 Task: Create a due date automation trigger when advanced on, on the wednesday before a card is due add content with a description starting with resumeat 11:00 AM.
Action: Mouse moved to (1078, 332)
Screenshot: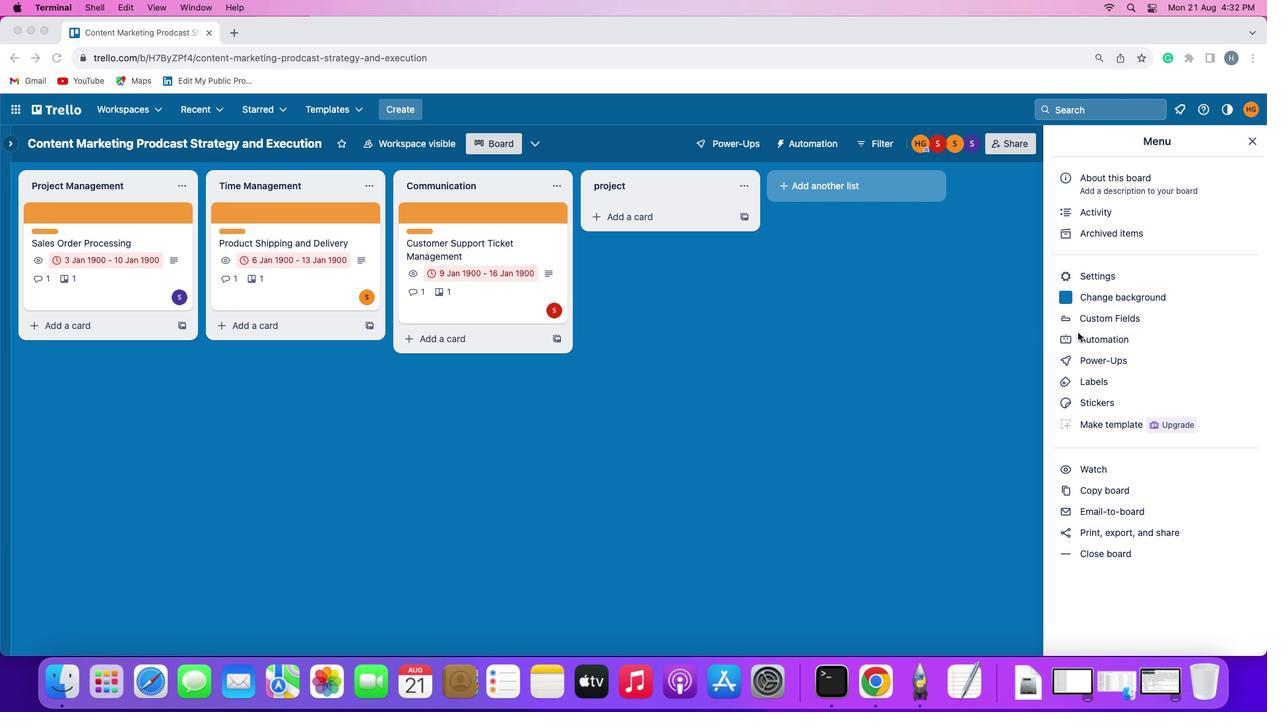 
Action: Mouse pressed left at (1078, 332)
Screenshot: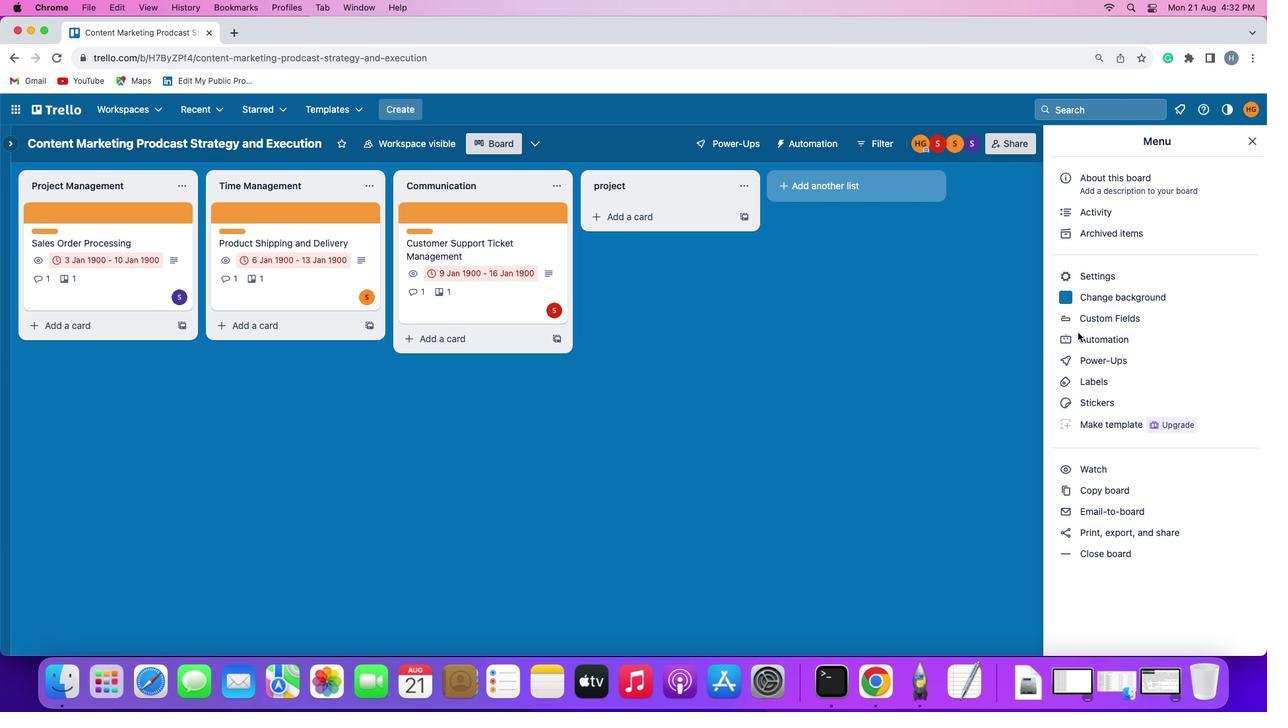 
Action: Mouse pressed left at (1078, 332)
Screenshot: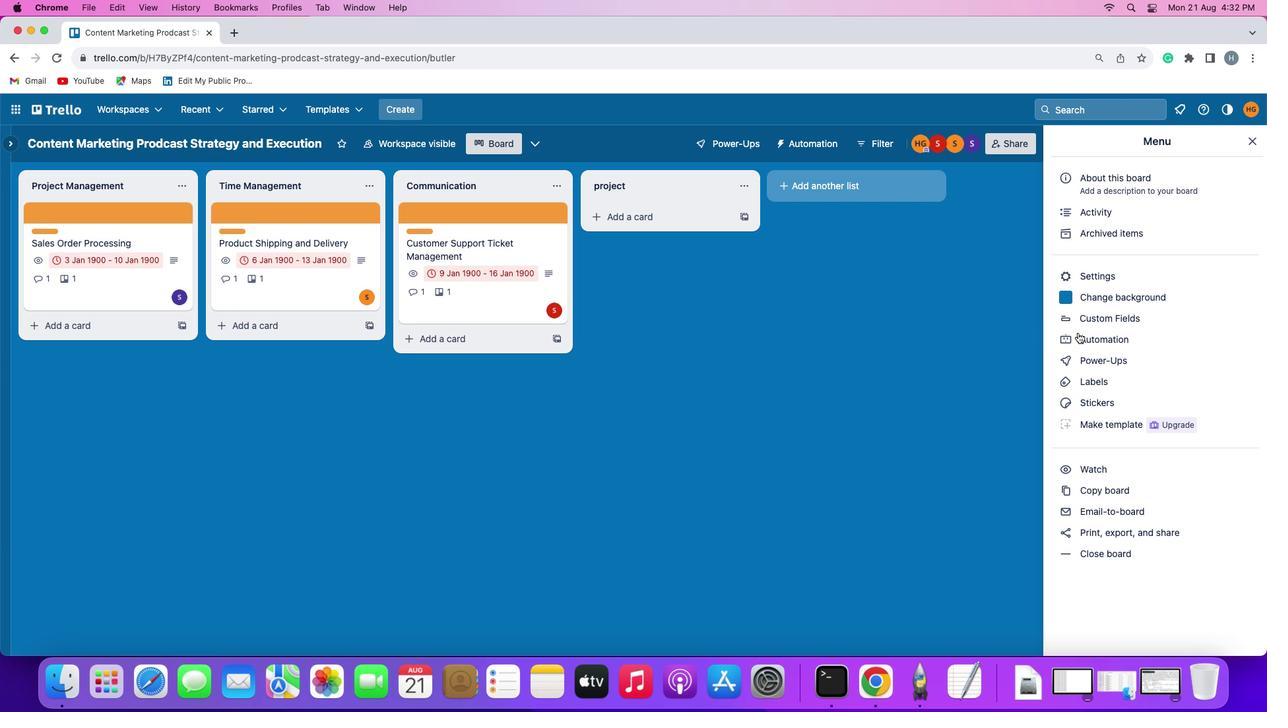 
Action: Mouse moved to (85, 306)
Screenshot: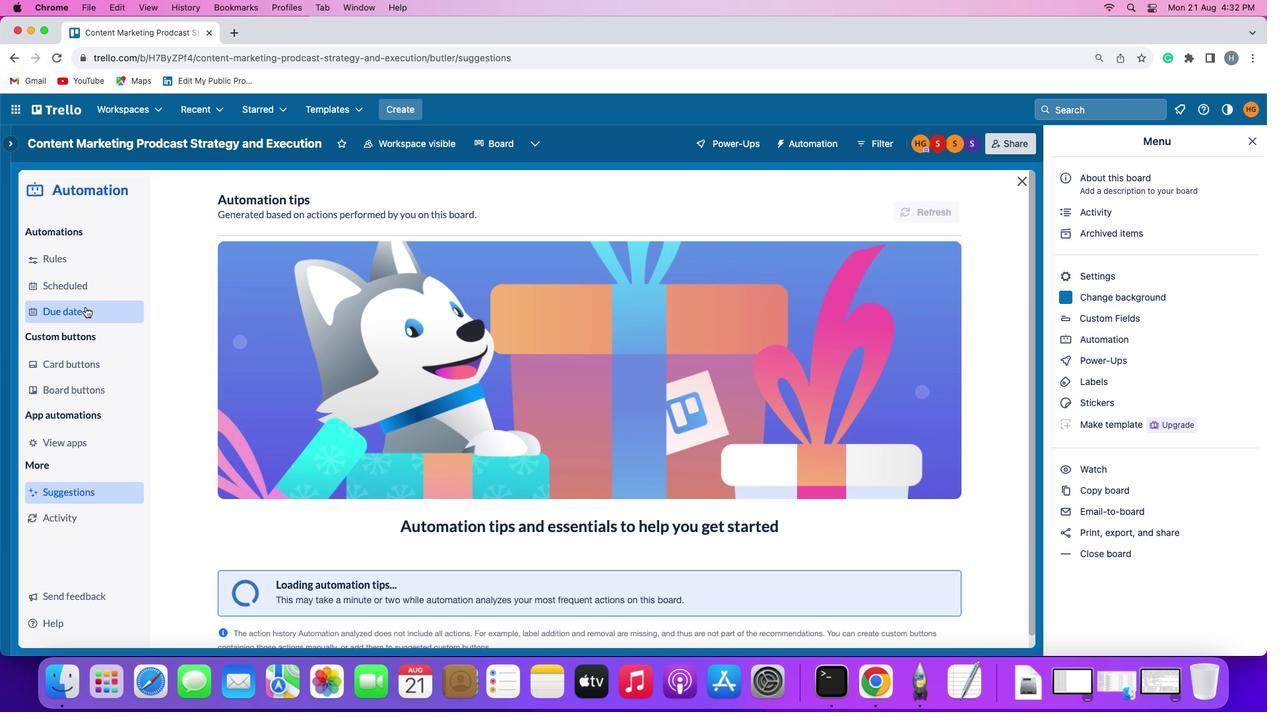
Action: Mouse pressed left at (85, 306)
Screenshot: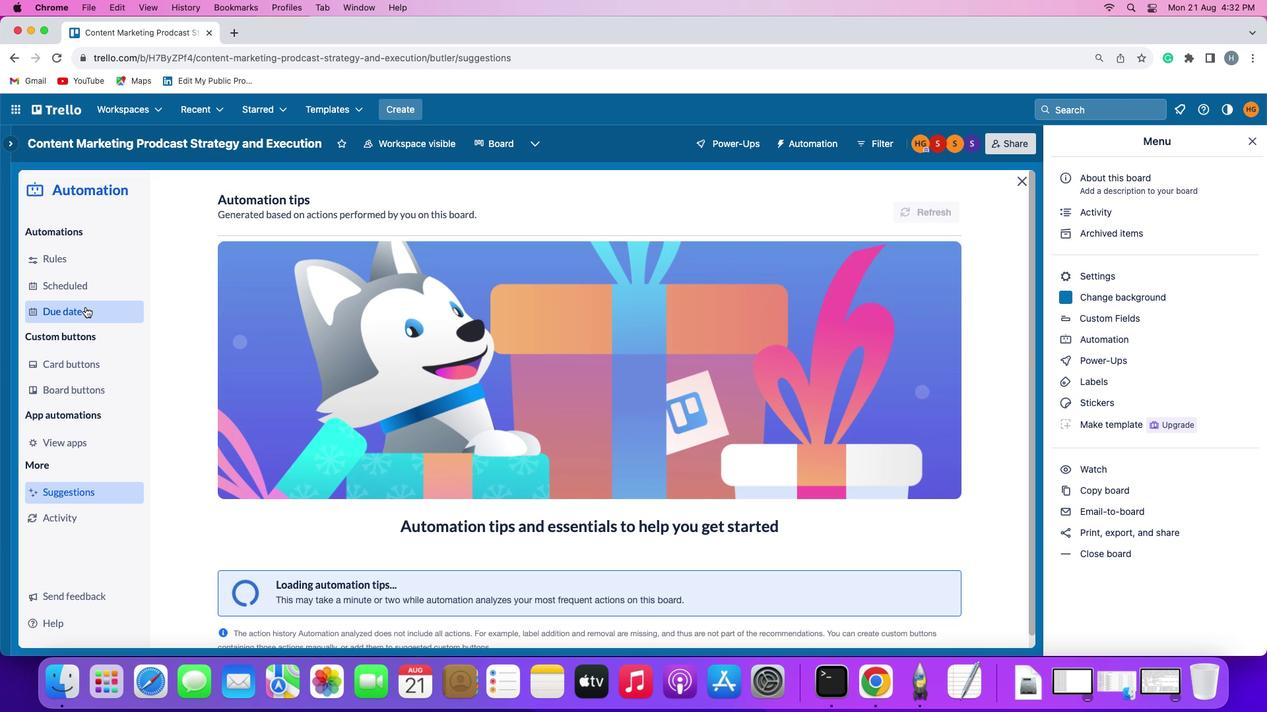 
Action: Mouse moved to (893, 199)
Screenshot: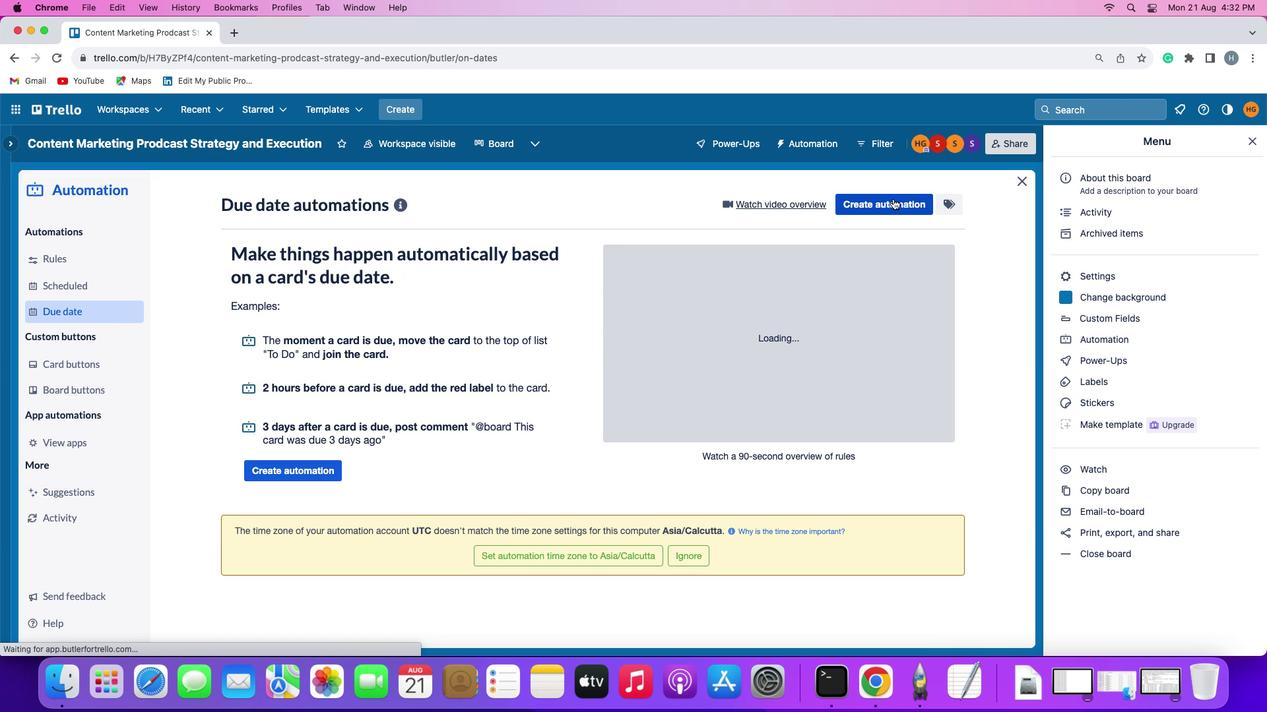 
Action: Mouse pressed left at (893, 199)
Screenshot: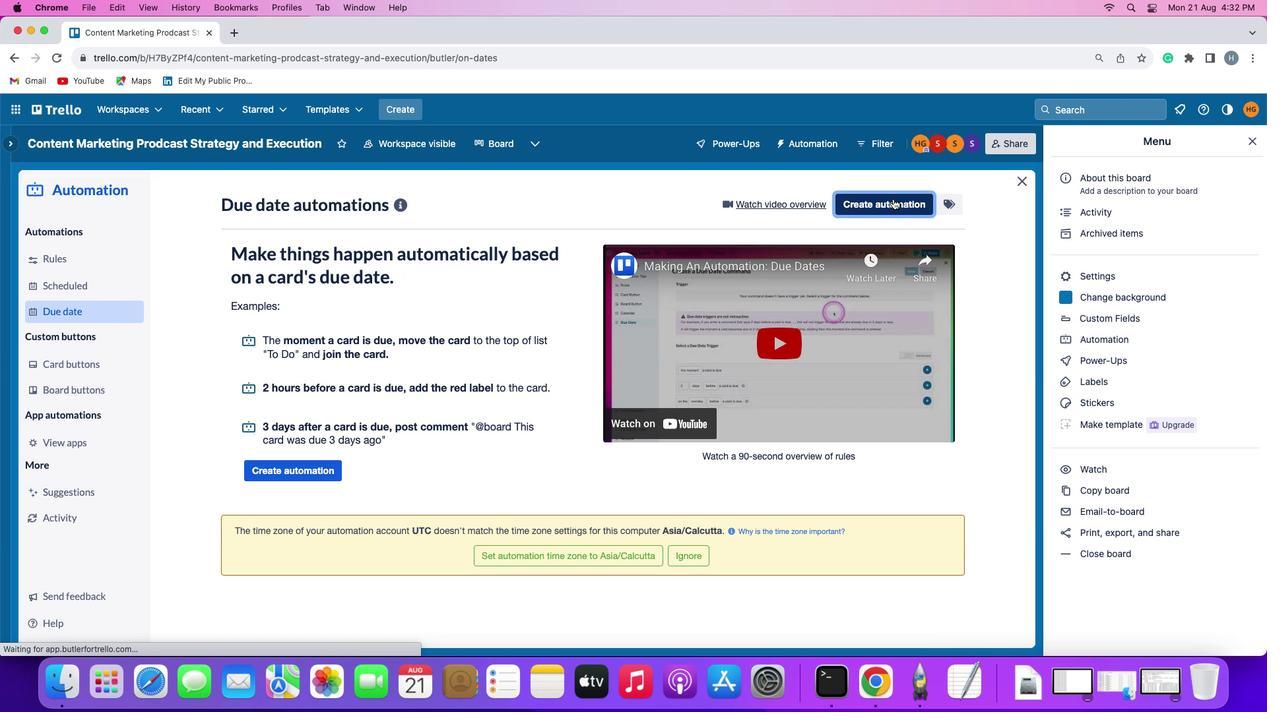 
Action: Mouse moved to (258, 336)
Screenshot: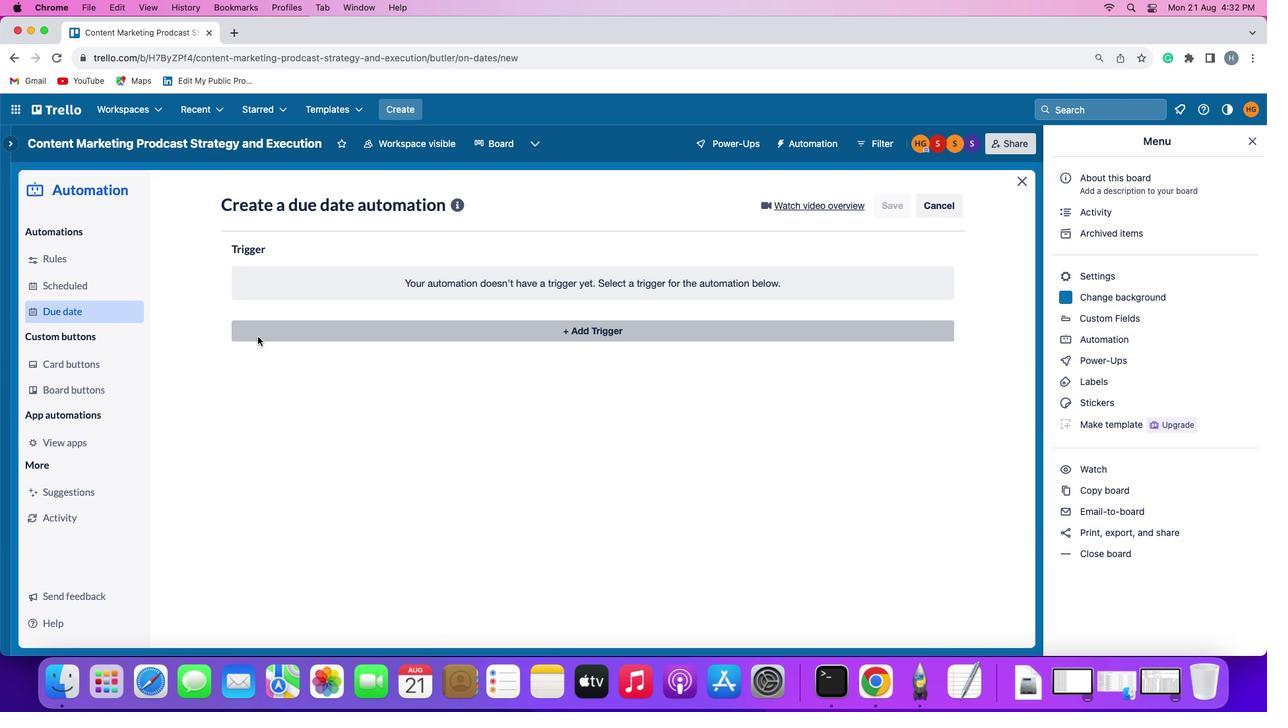 
Action: Mouse pressed left at (258, 336)
Screenshot: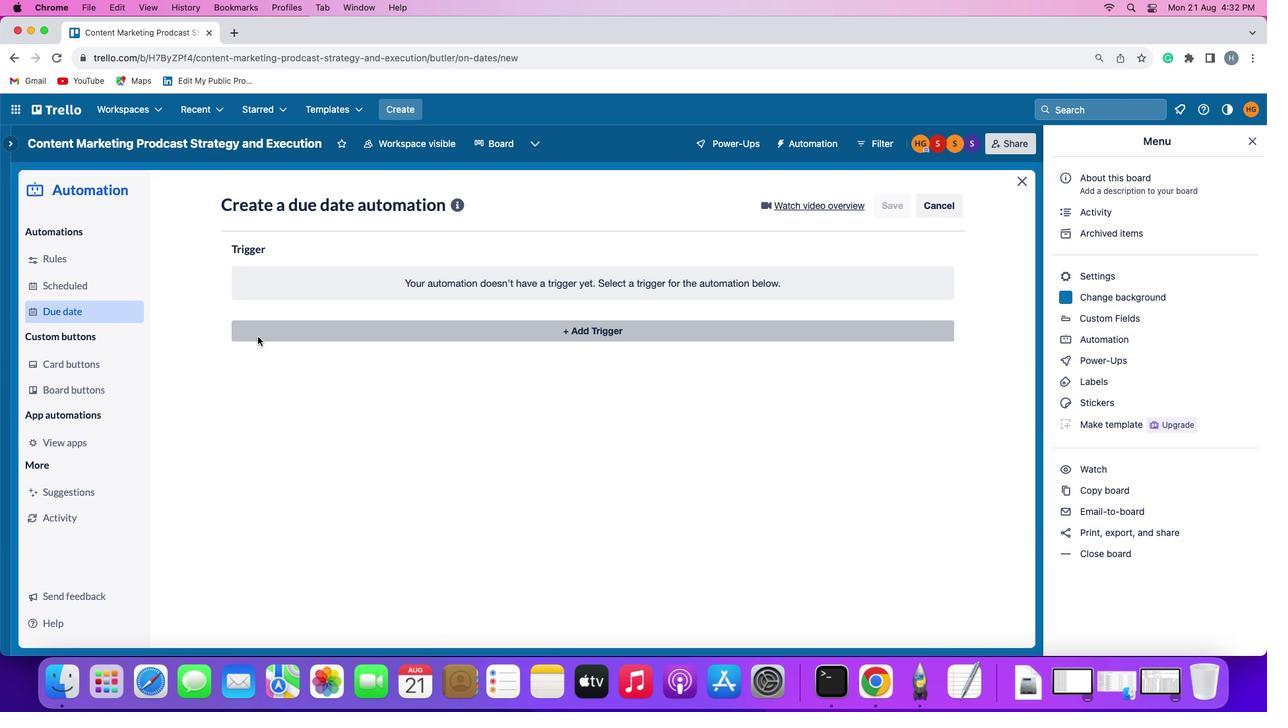 
Action: Mouse moved to (299, 569)
Screenshot: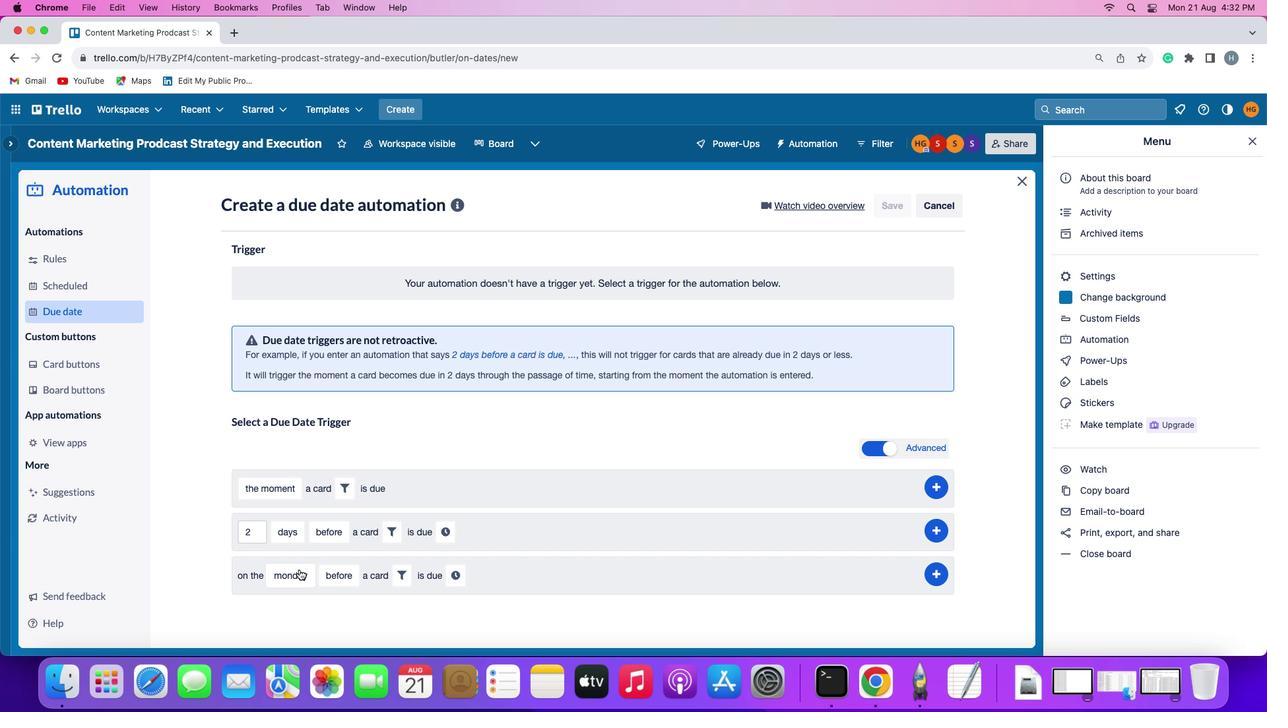 
Action: Mouse pressed left at (299, 569)
Screenshot: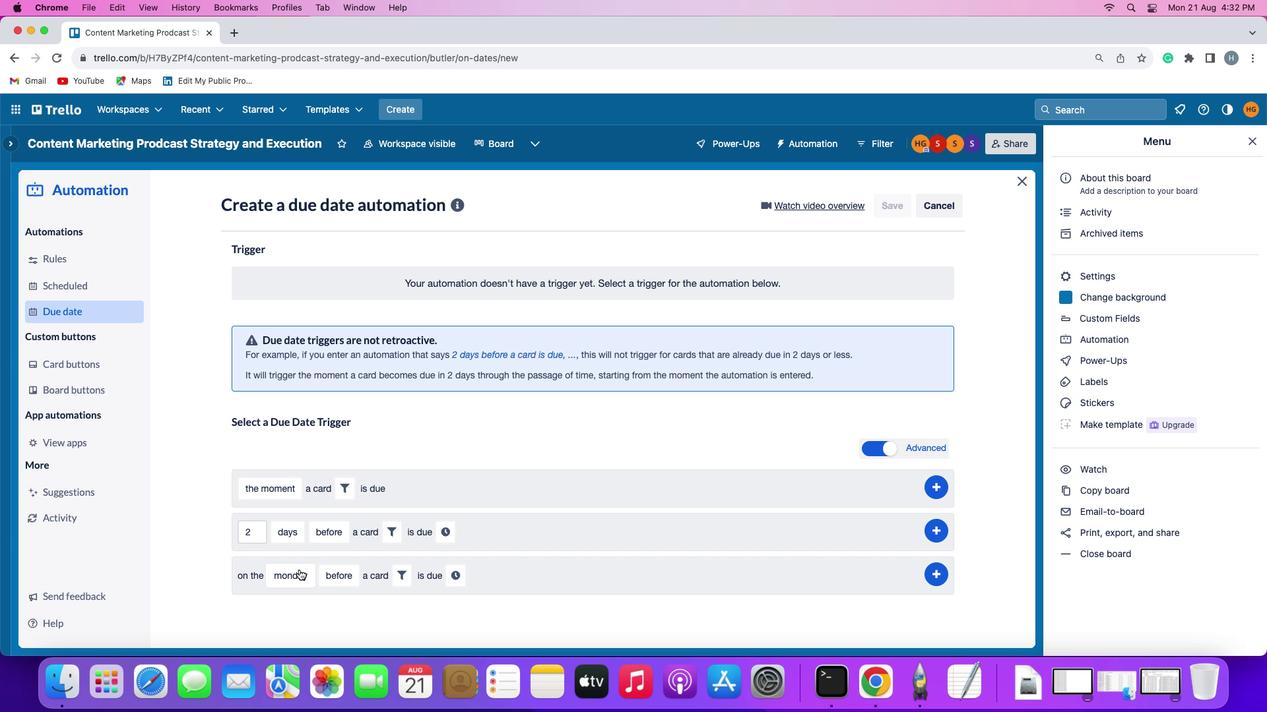 
Action: Mouse moved to (316, 449)
Screenshot: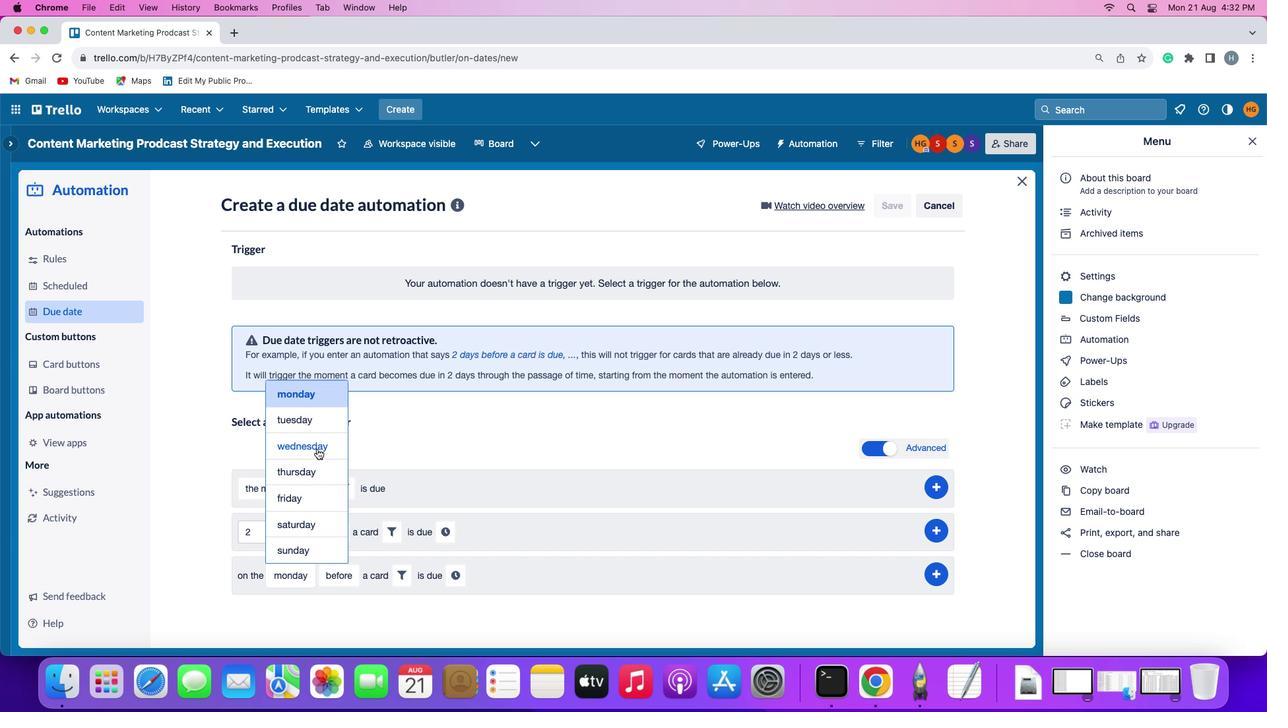 
Action: Mouse pressed left at (316, 449)
Screenshot: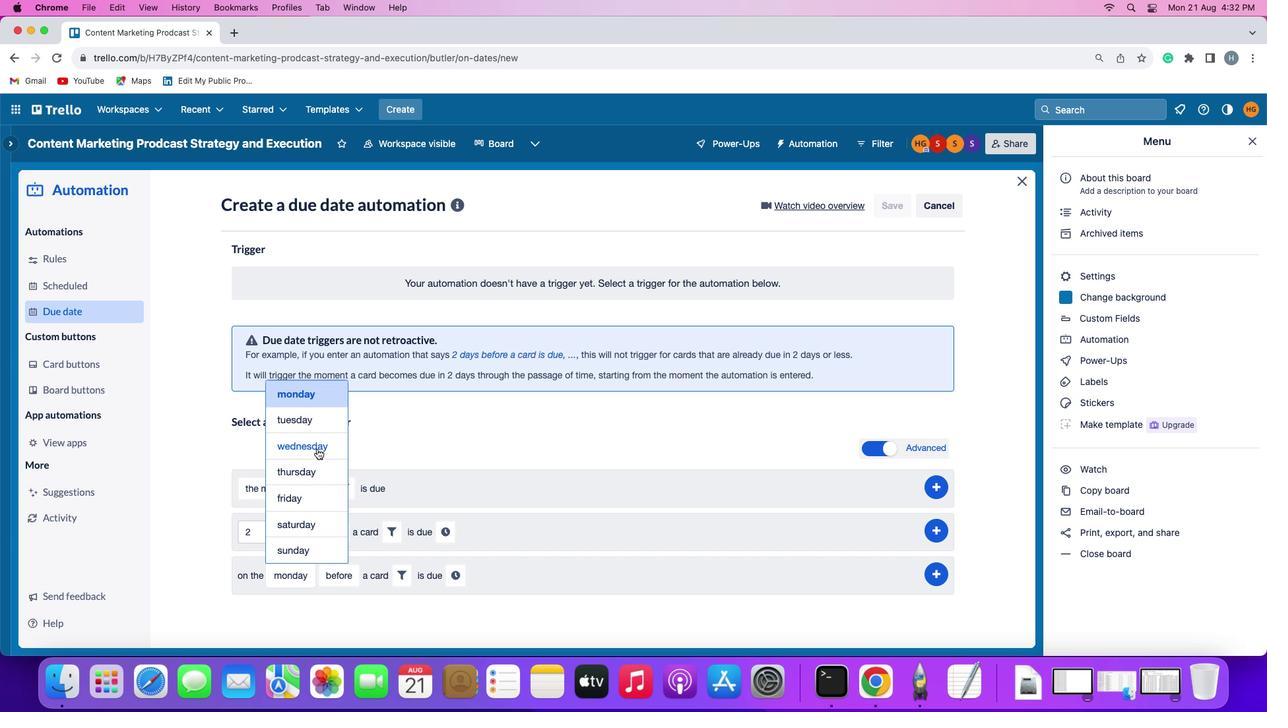 
Action: Mouse moved to (403, 573)
Screenshot: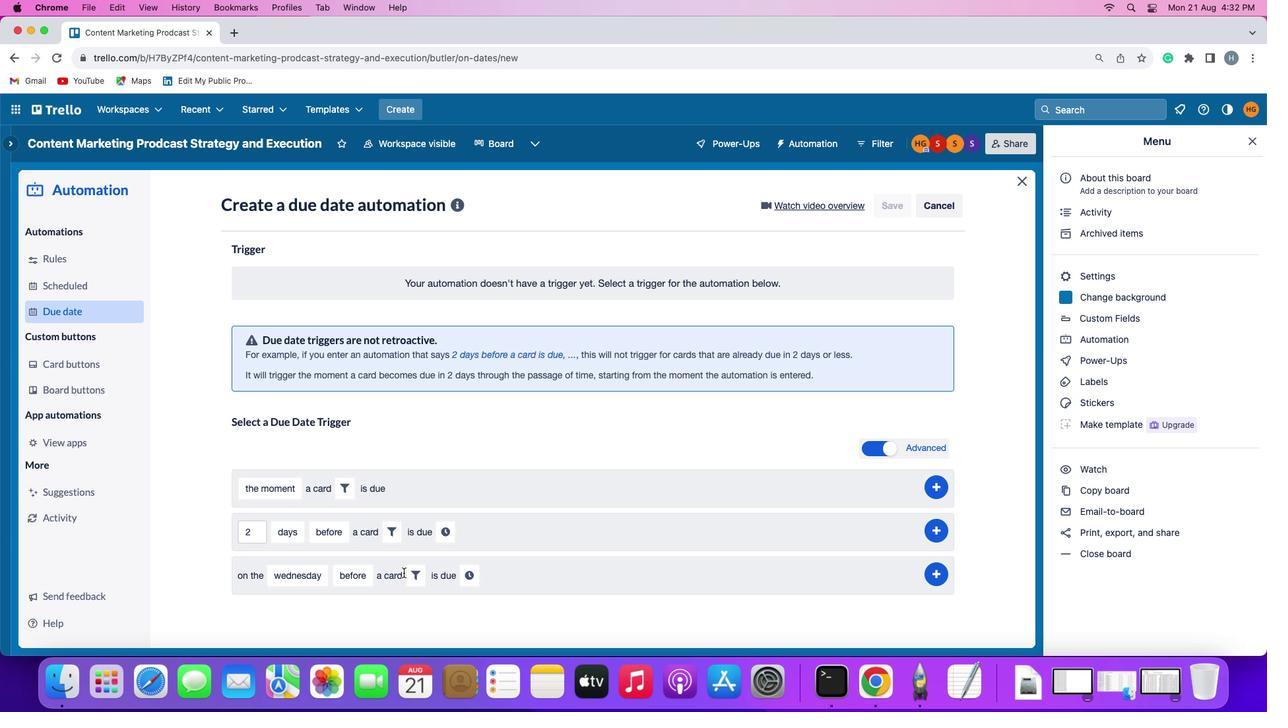 
Action: Mouse pressed left at (403, 573)
Screenshot: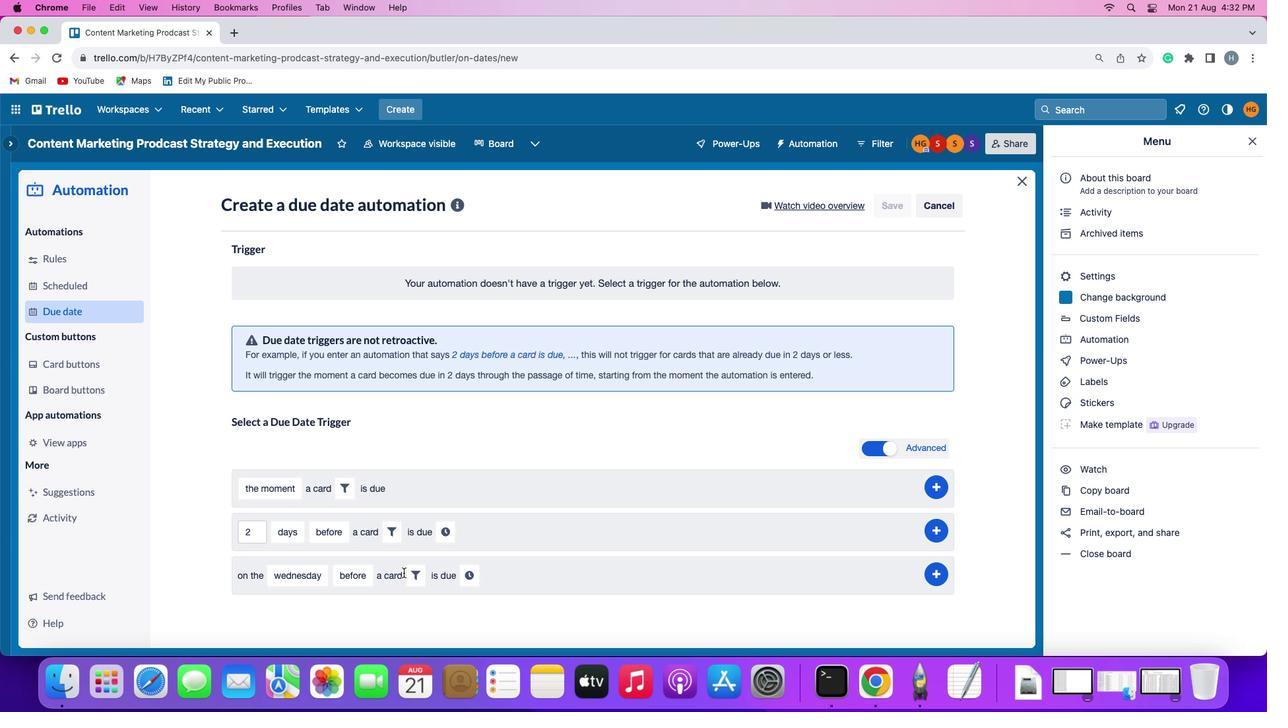 
Action: Mouse moved to (417, 576)
Screenshot: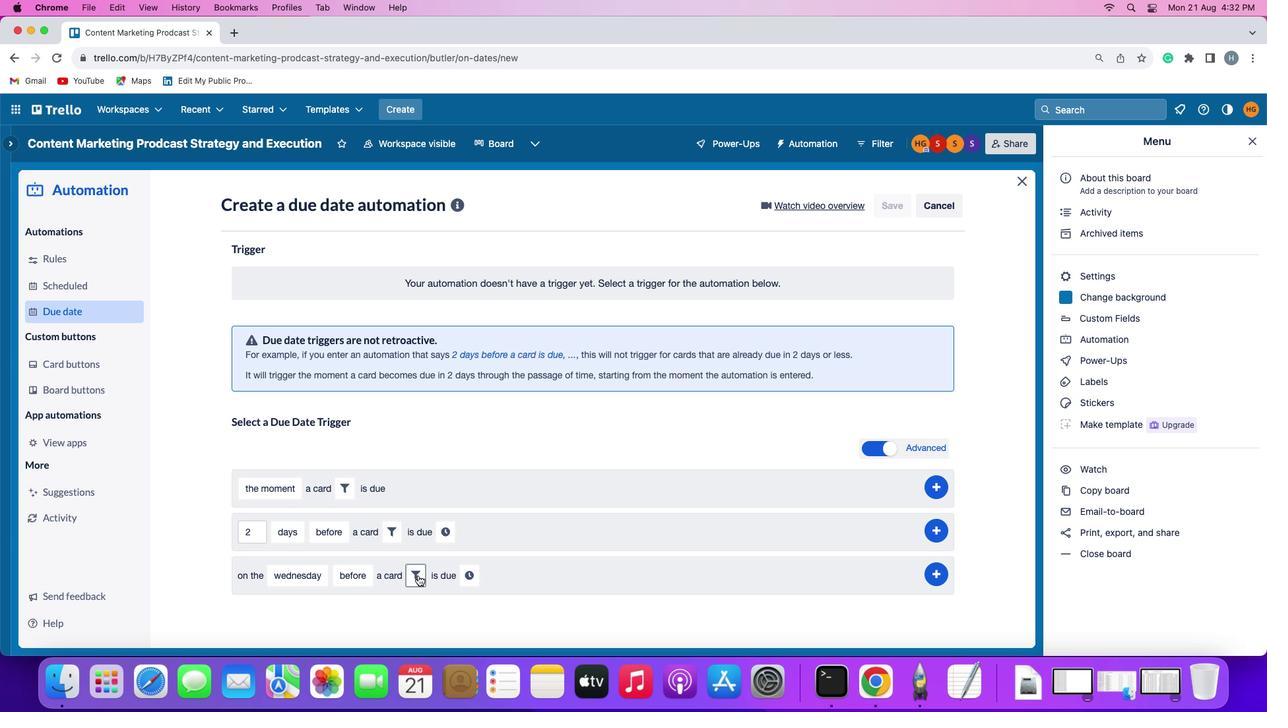 
Action: Mouse pressed left at (417, 576)
Screenshot: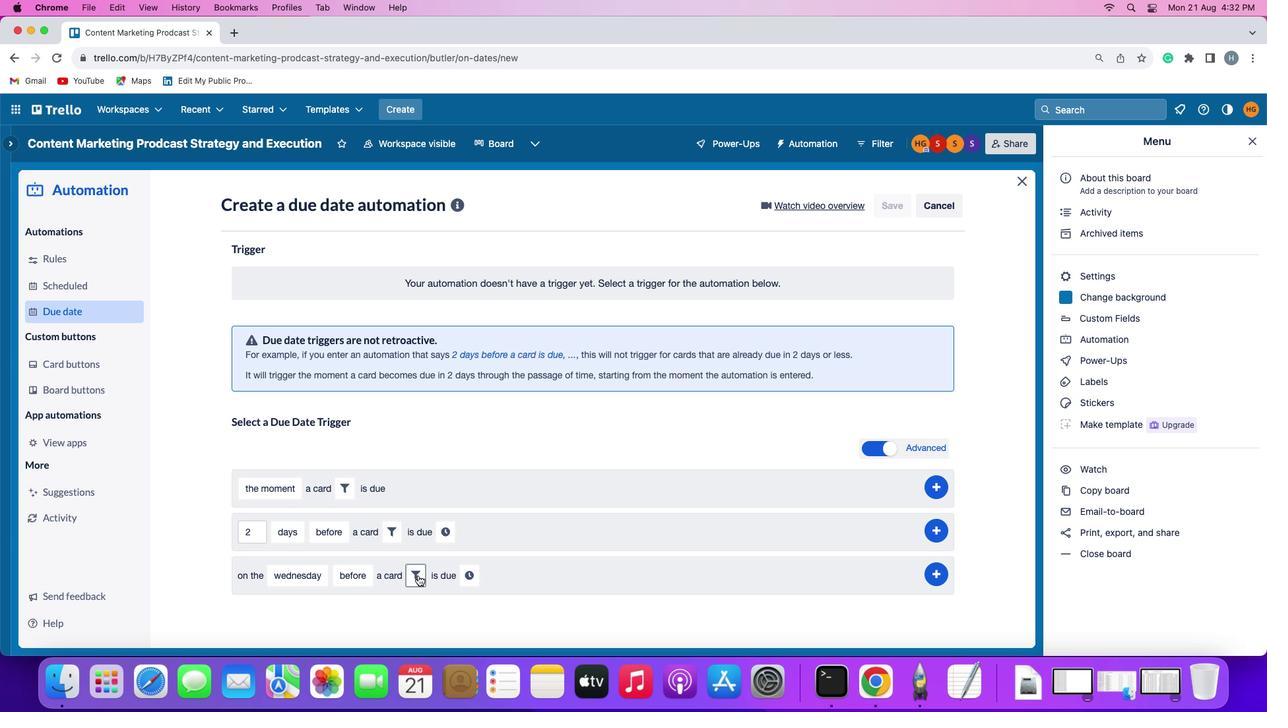
Action: Mouse moved to (584, 613)
Screenshot: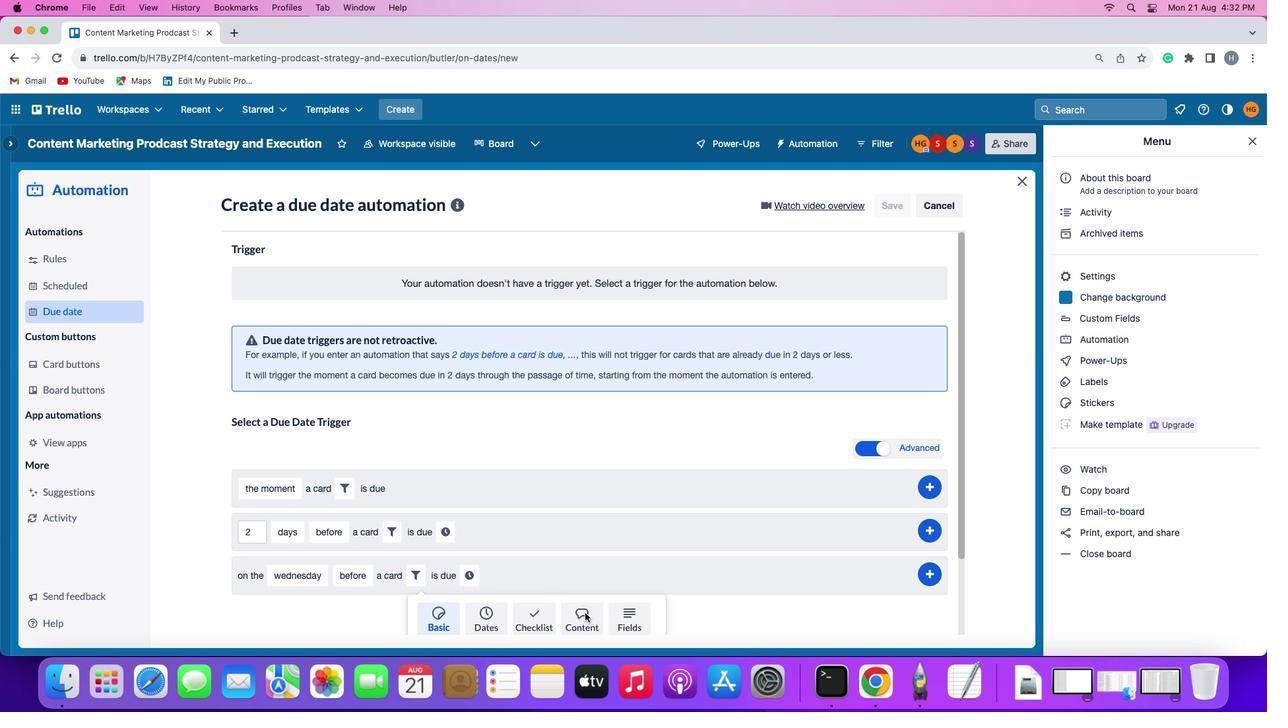 
Action: Mouse pressed left at (584, 613)
Screenshot: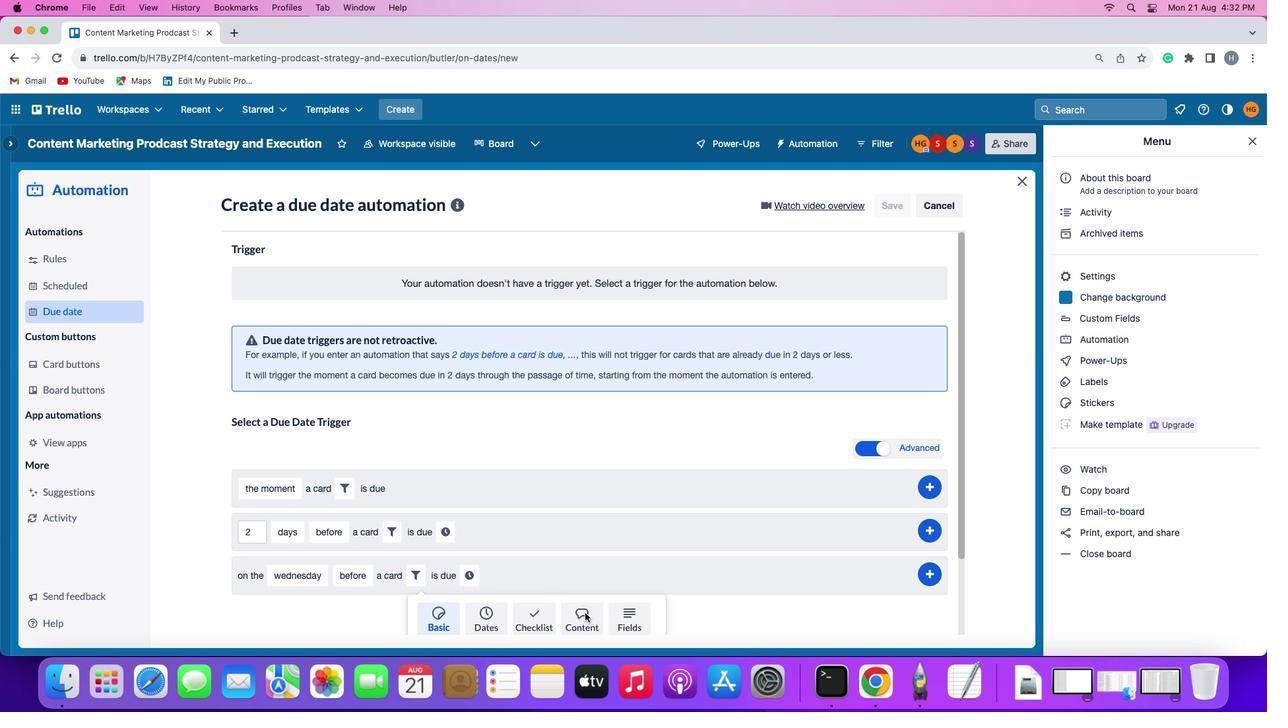 
Action: Mouse moved to (333, 613)
Screenshot: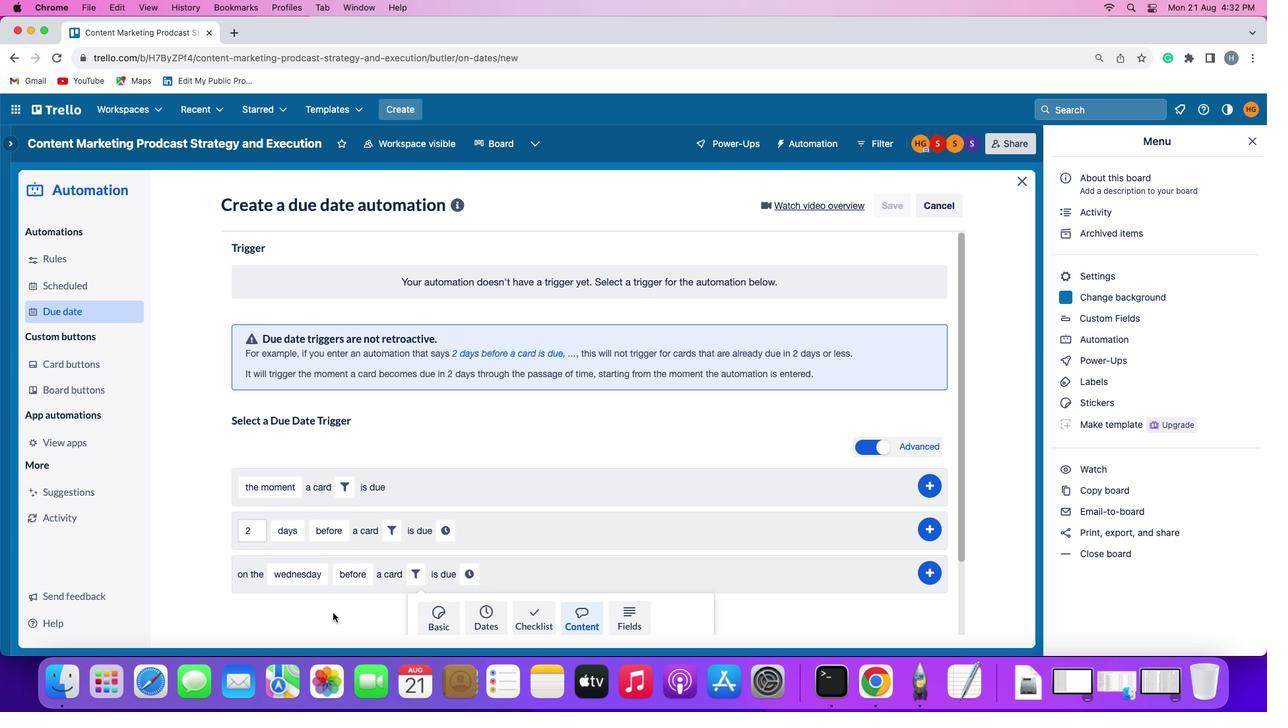 
Action: Mouse scrolled (333, 613) with delta (0, 0)
Screenshot: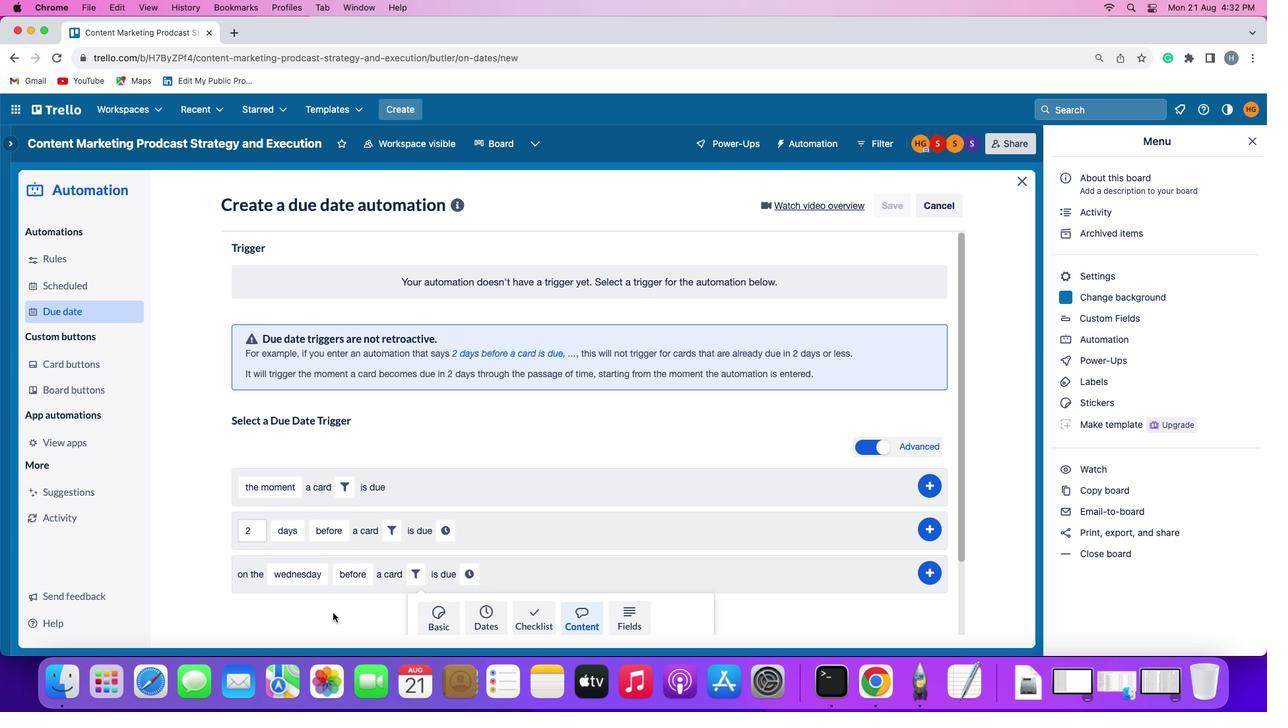 
Action: Mouse moved to (332, 613)
Screenshot: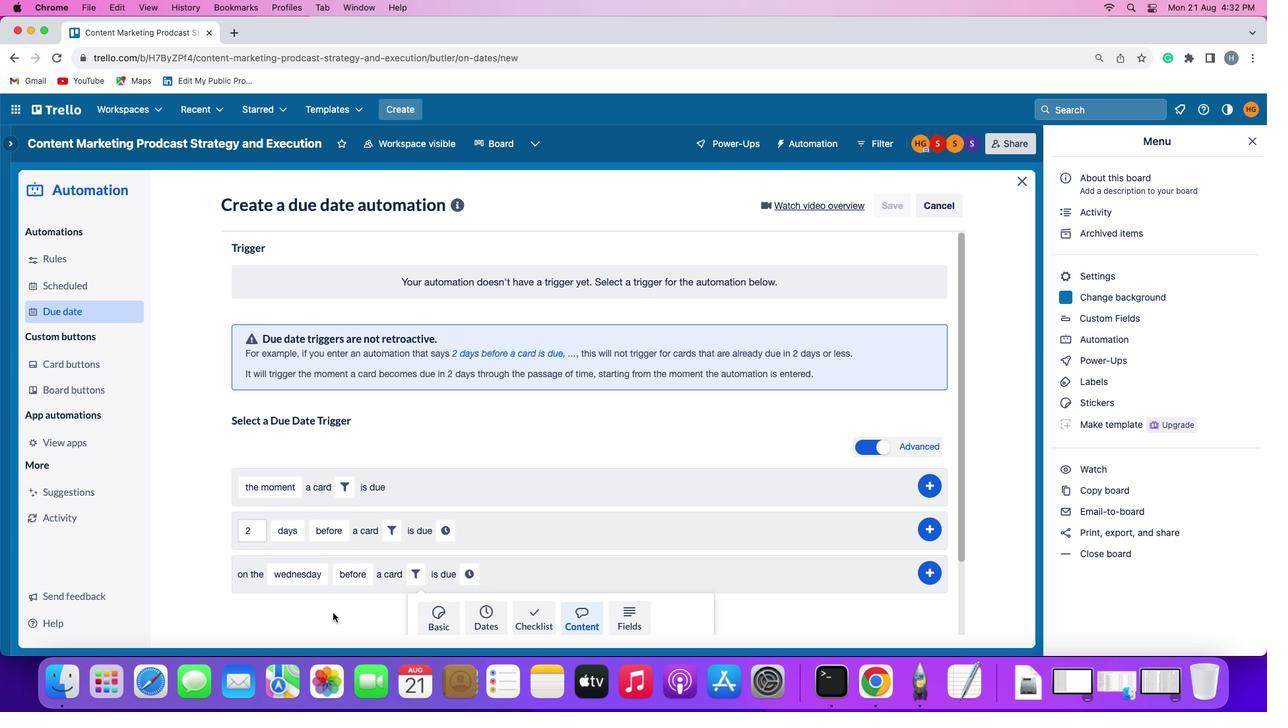 
Action: Mouse scrolled (332, 613) with delta (0, 0)
Screenshot: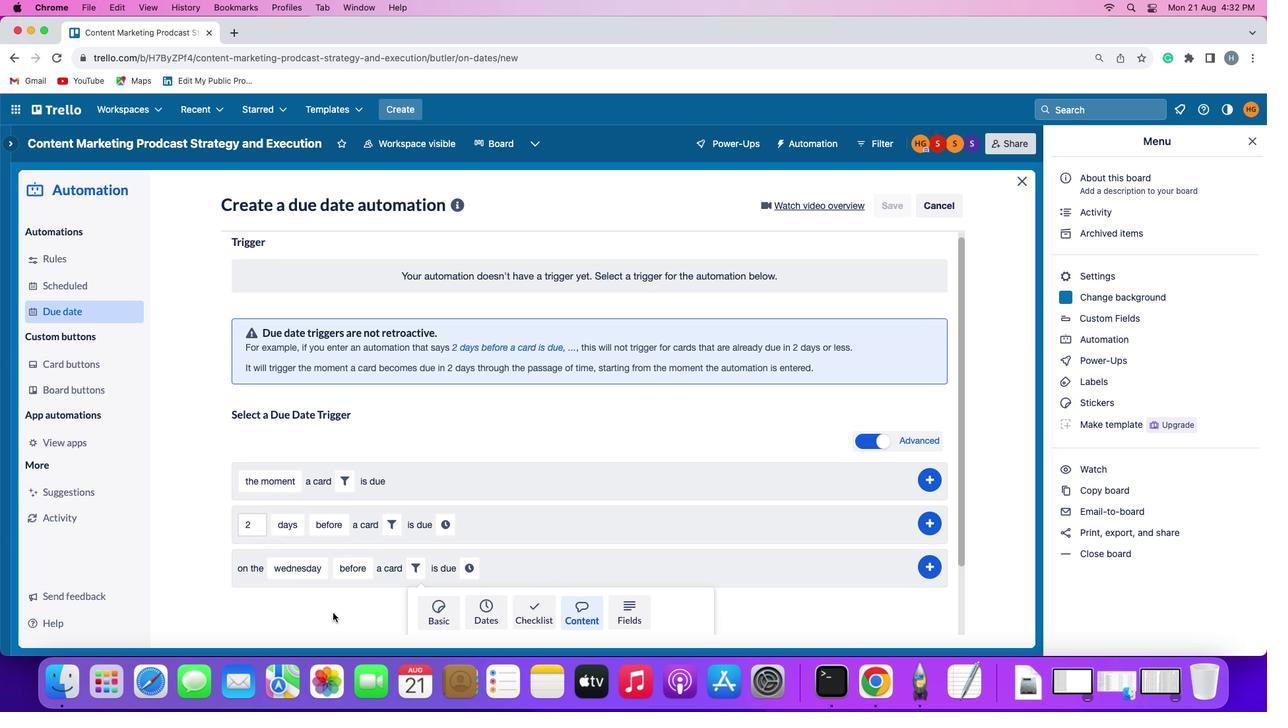 
Action: Mouse scrolled (332, 613) with delta (0, -1)
Screenshot: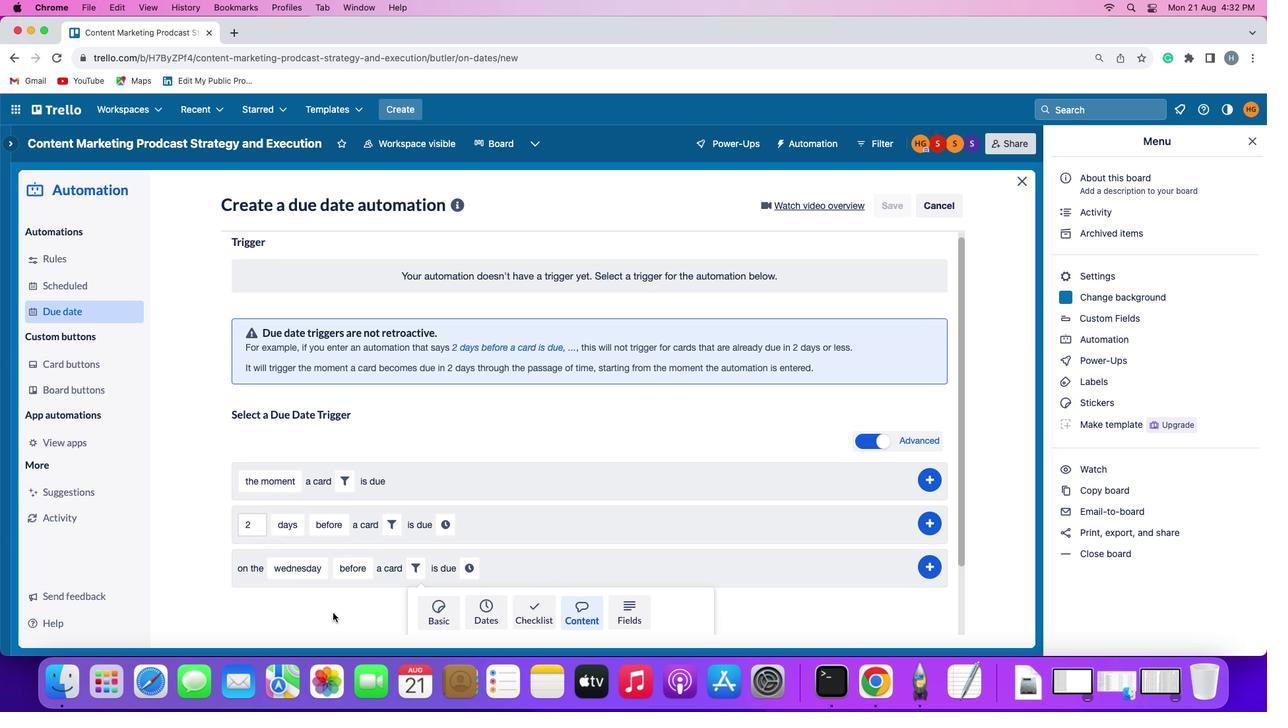 
Action: Mouse moved to (464, 568)
Screenshot: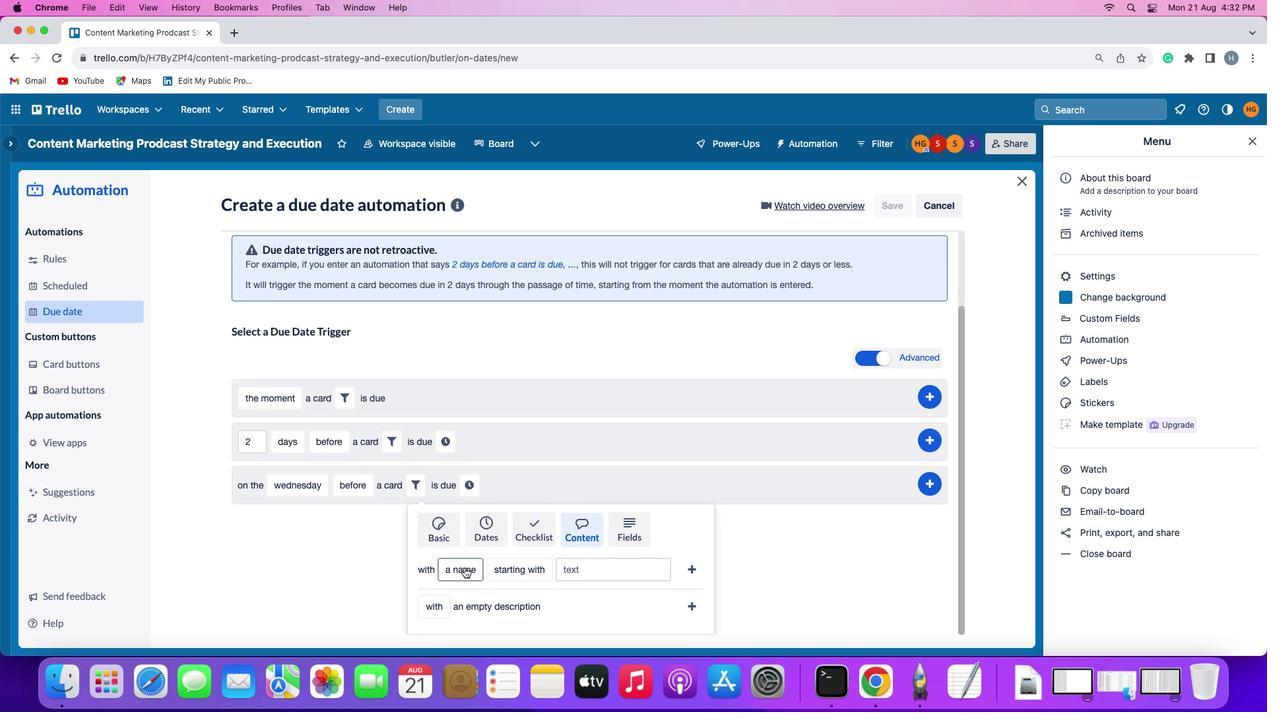 
Action: Mouse pressed left at (464, 568)
Screenshot: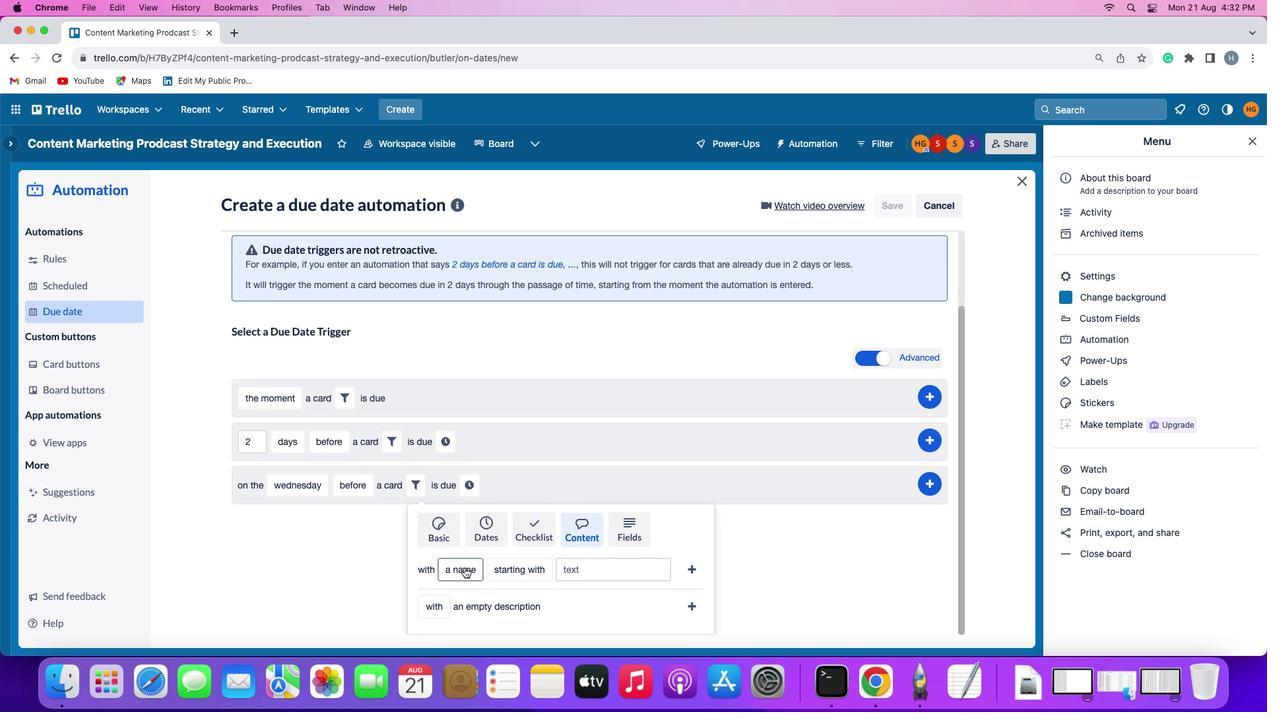 
Action: Mouse moved to (485, 516)
Screenshot: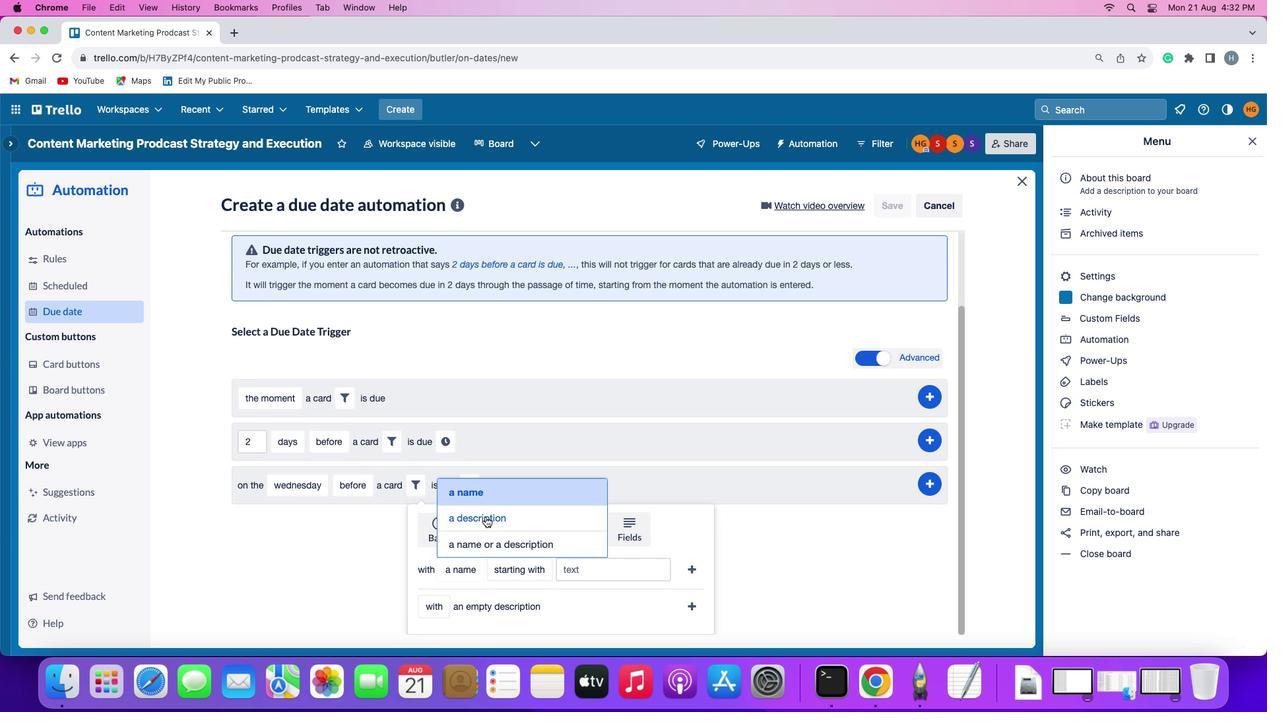 
Action: Mouse pressed left at (485, 516)
Screenshot: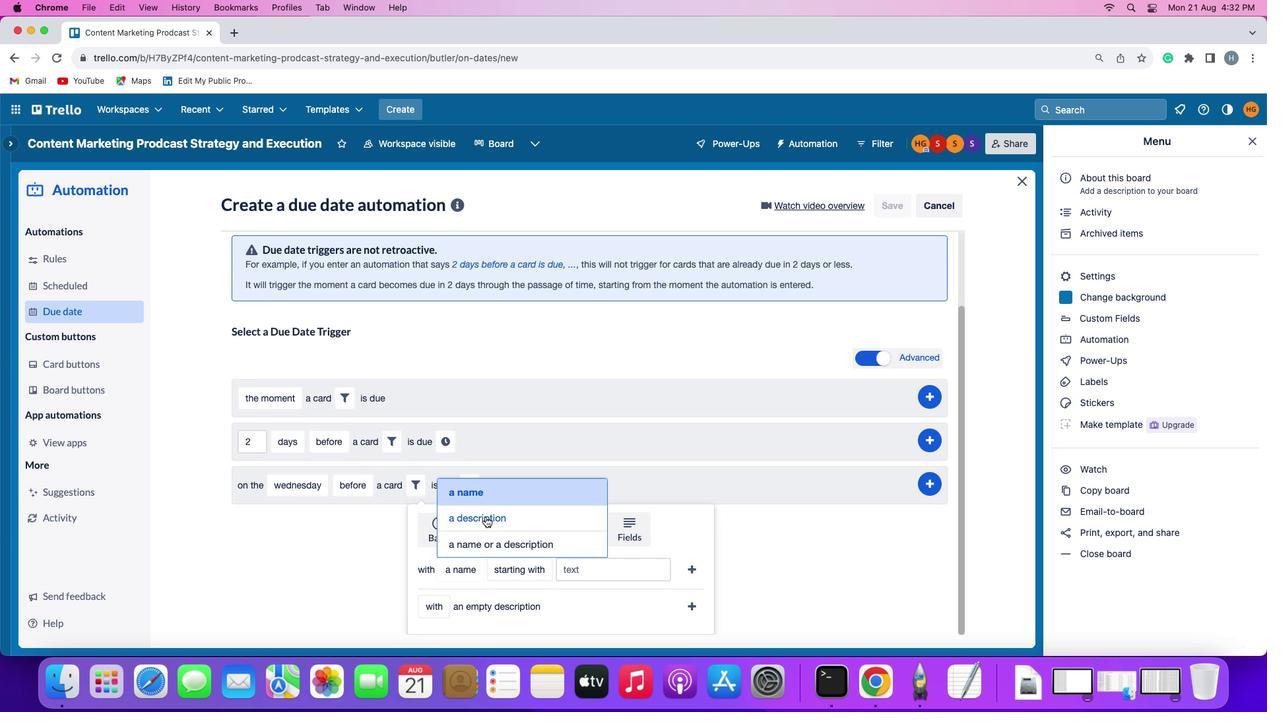 
Action: Mouse moved to (529, 575)
Screenshot: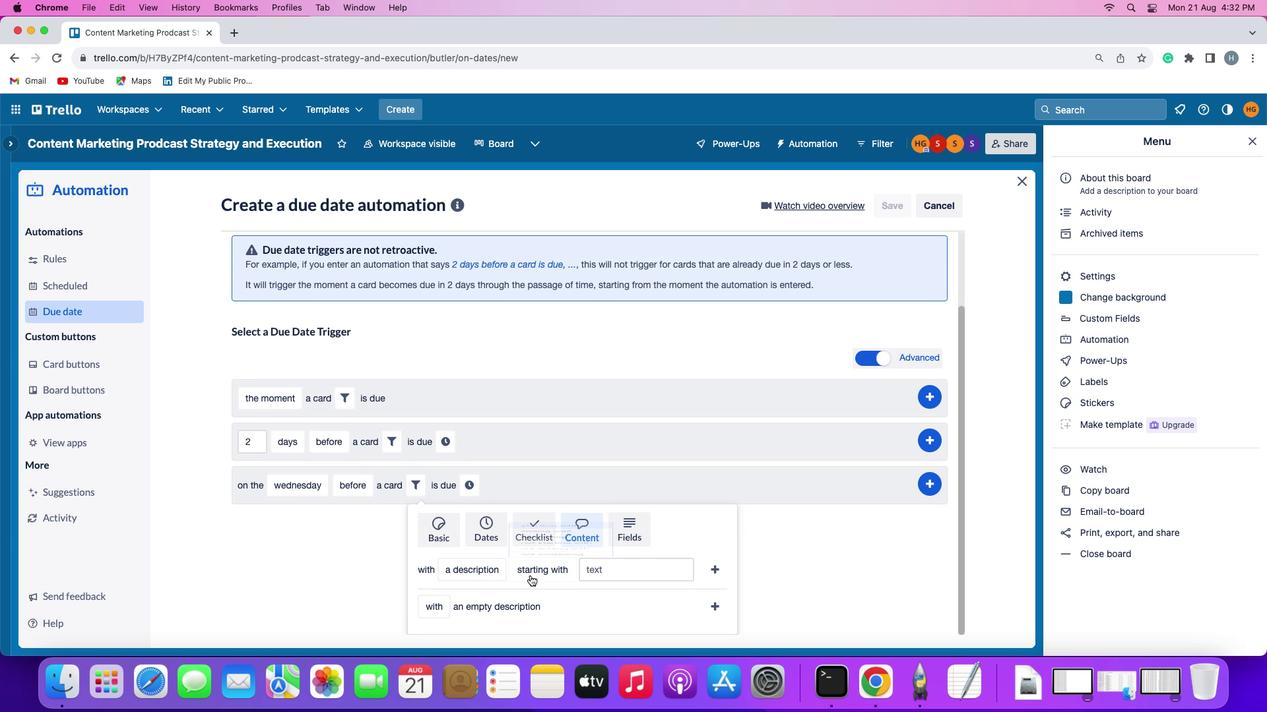 
Action: Mouse pressed left at (529, 575)
Screenshot: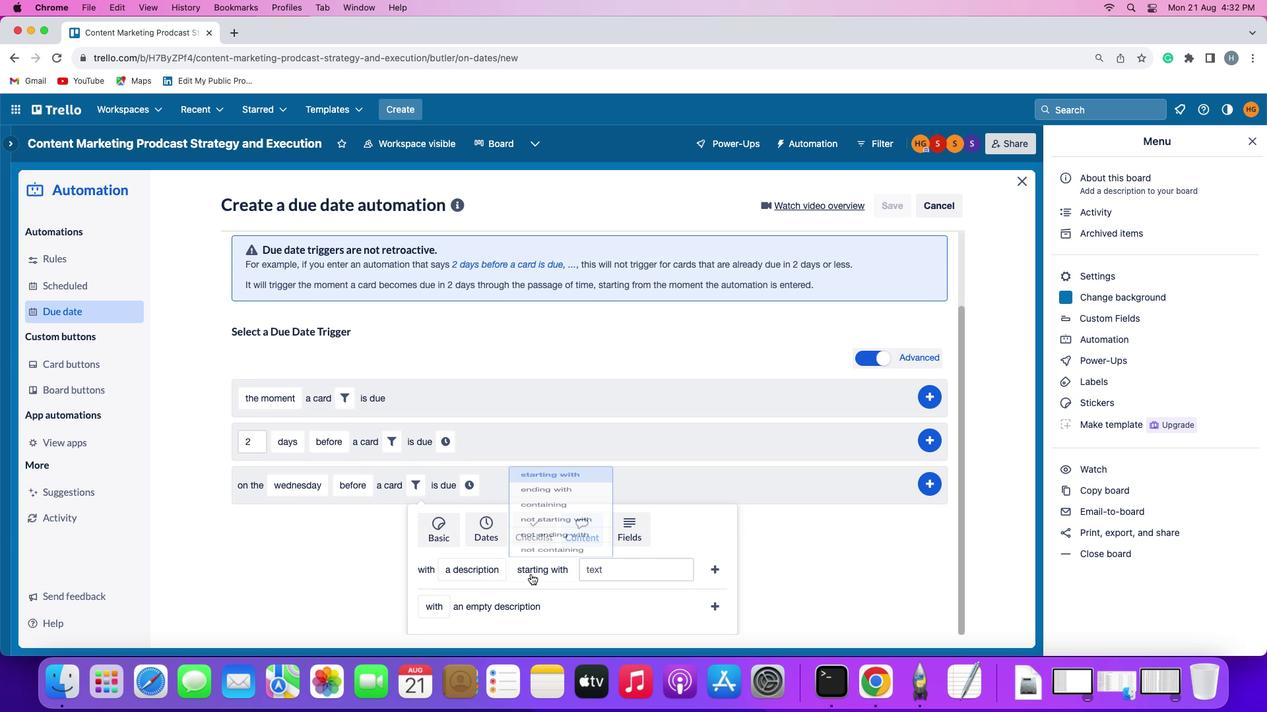 
Action: Mouse moved to (555, 419)
Screenshot: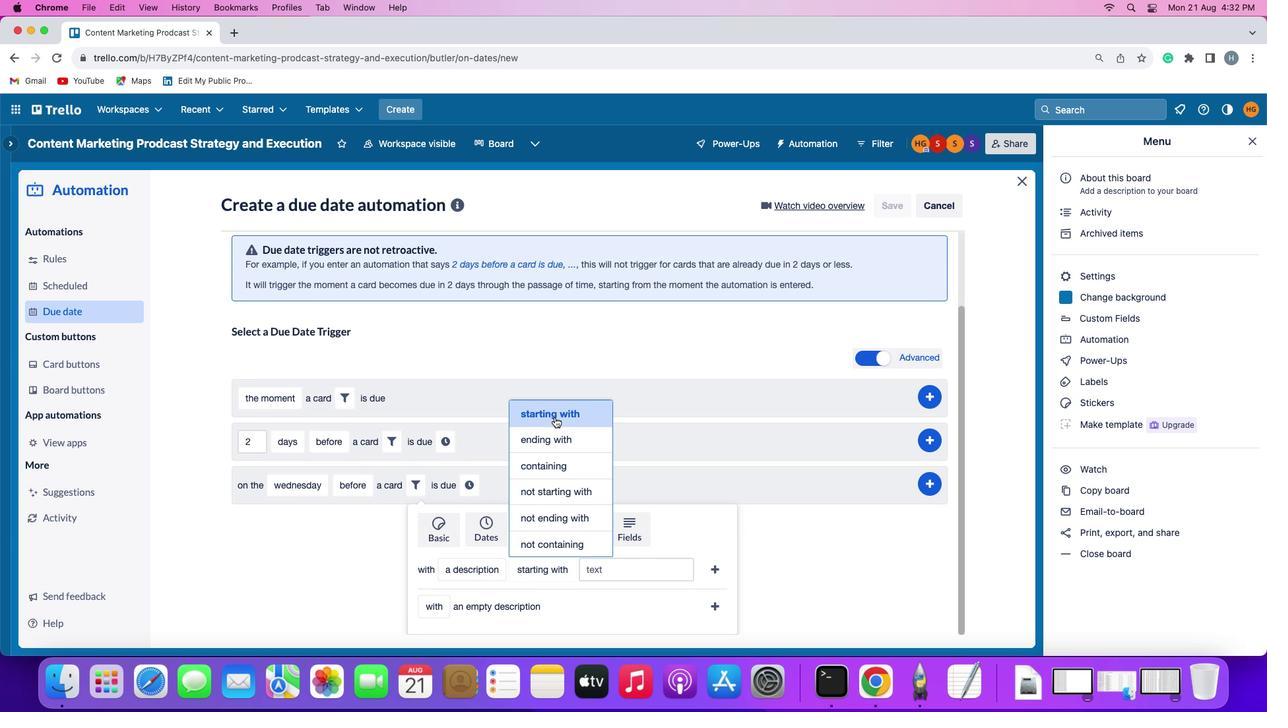 
Action: Mouse pressed left at (555, 419)
Screenshot: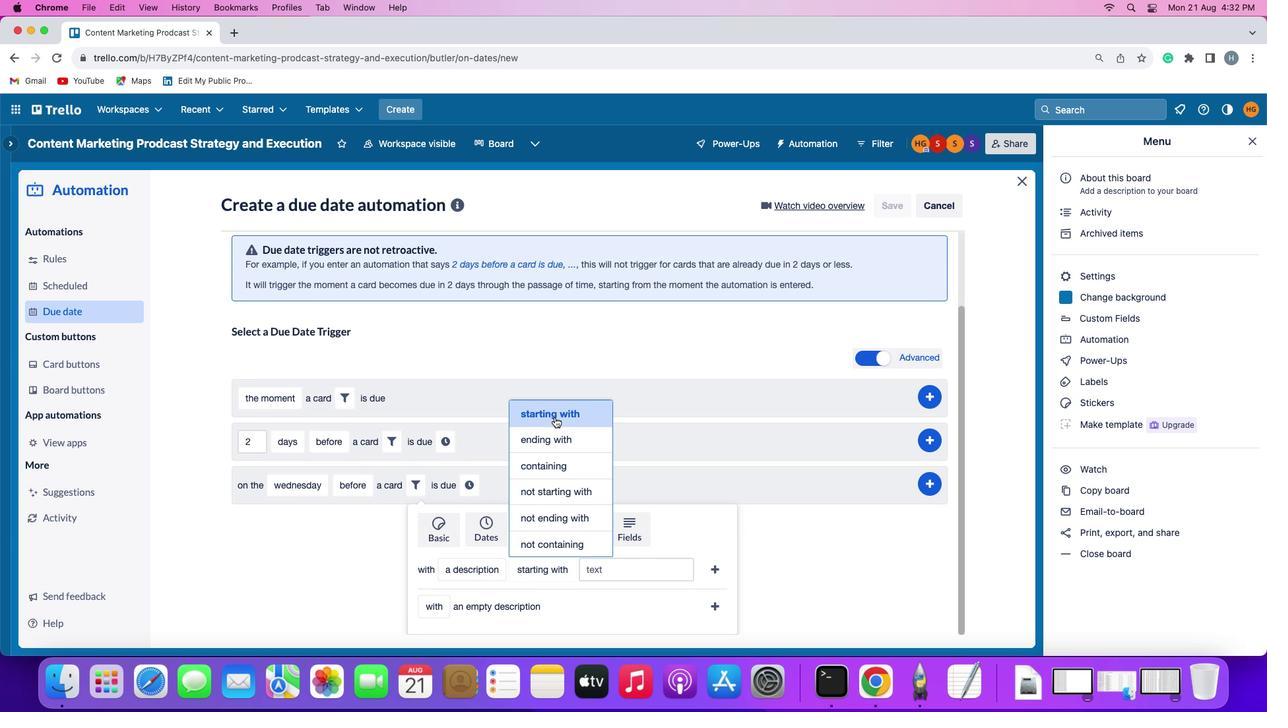 
Action: Mouse moved to (609, 572)
Screenshot: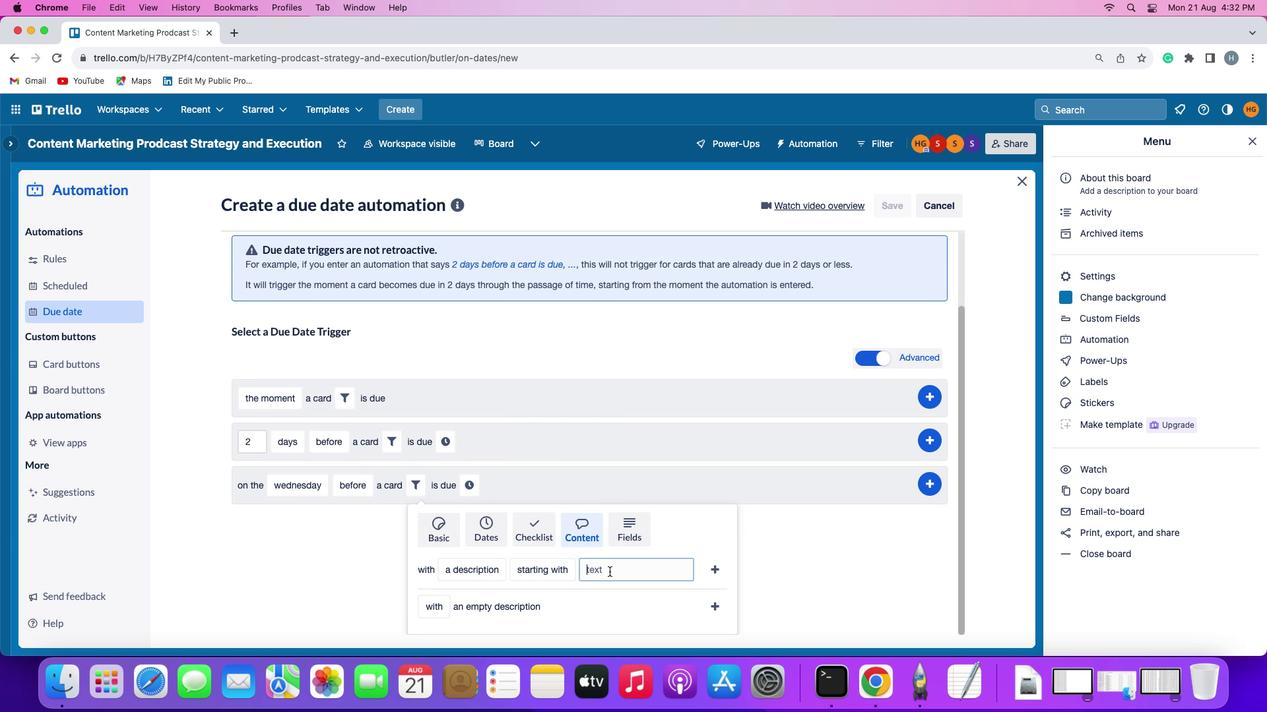 
Action: Mouse pressed left at (609, 572)
Screenshot: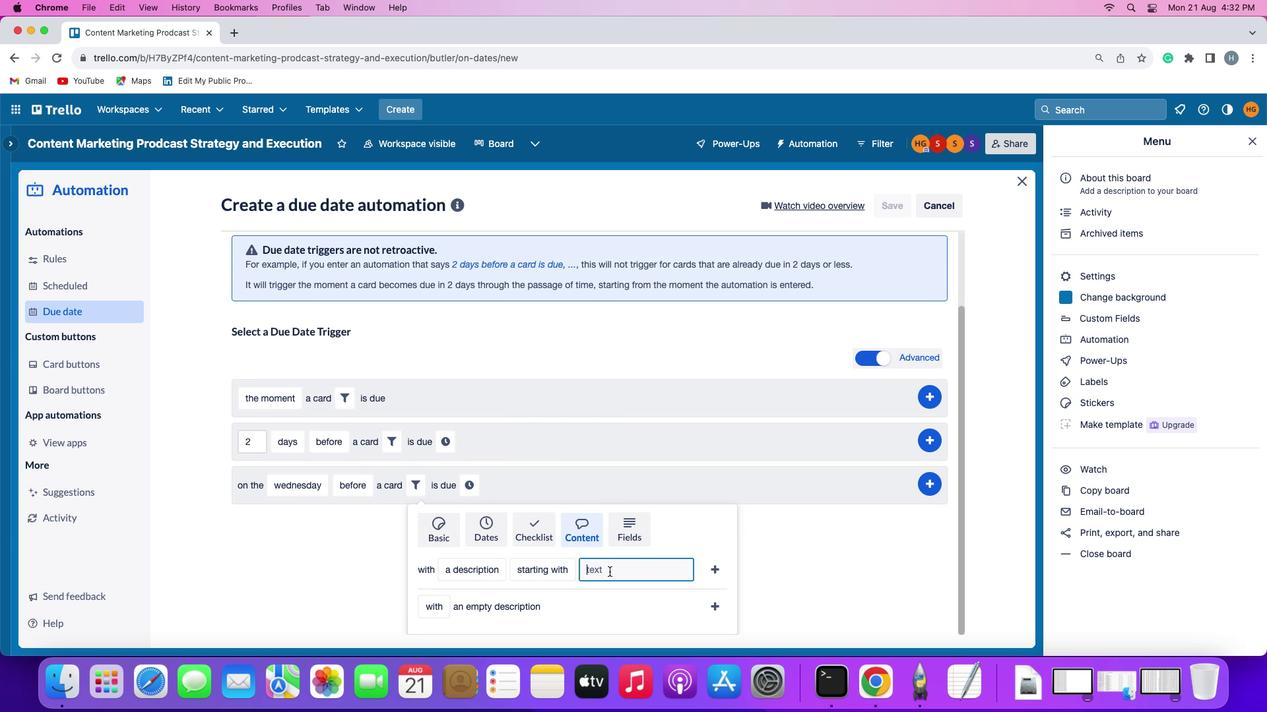 
Action: Mouse moved to (608, 569)
Screenshot: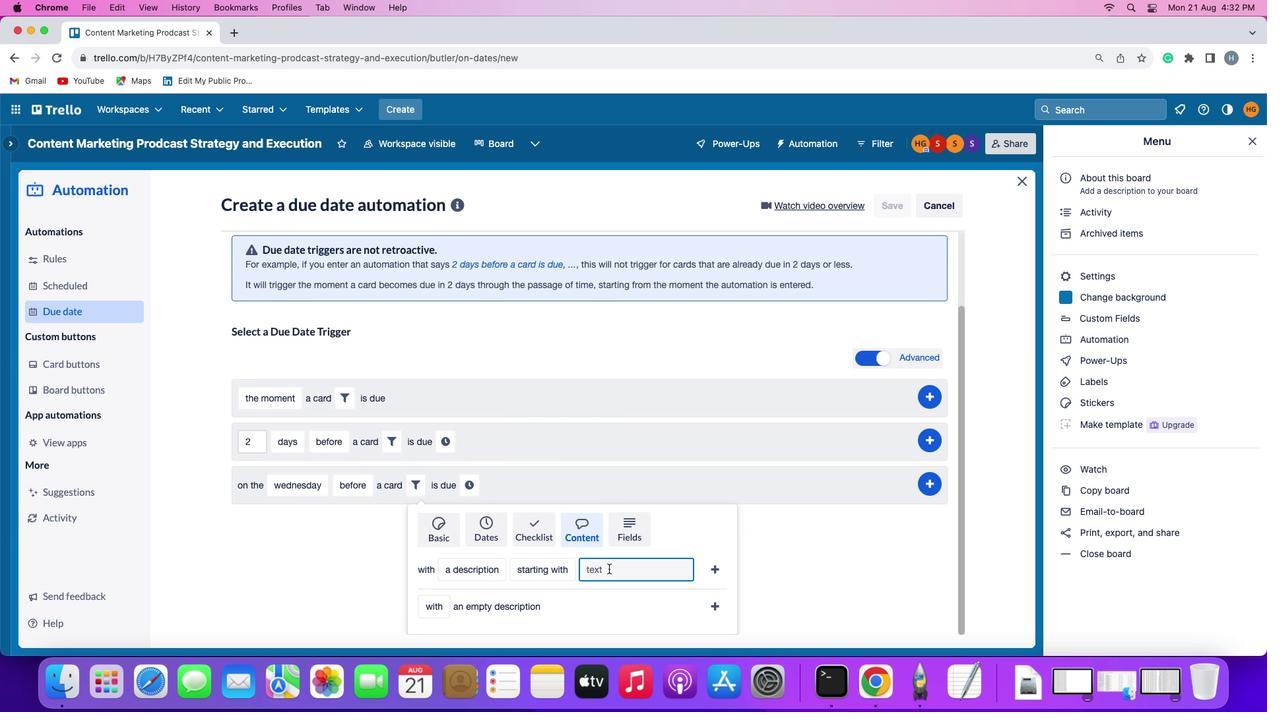 
Action: Key pressed 'r'
Screenshot: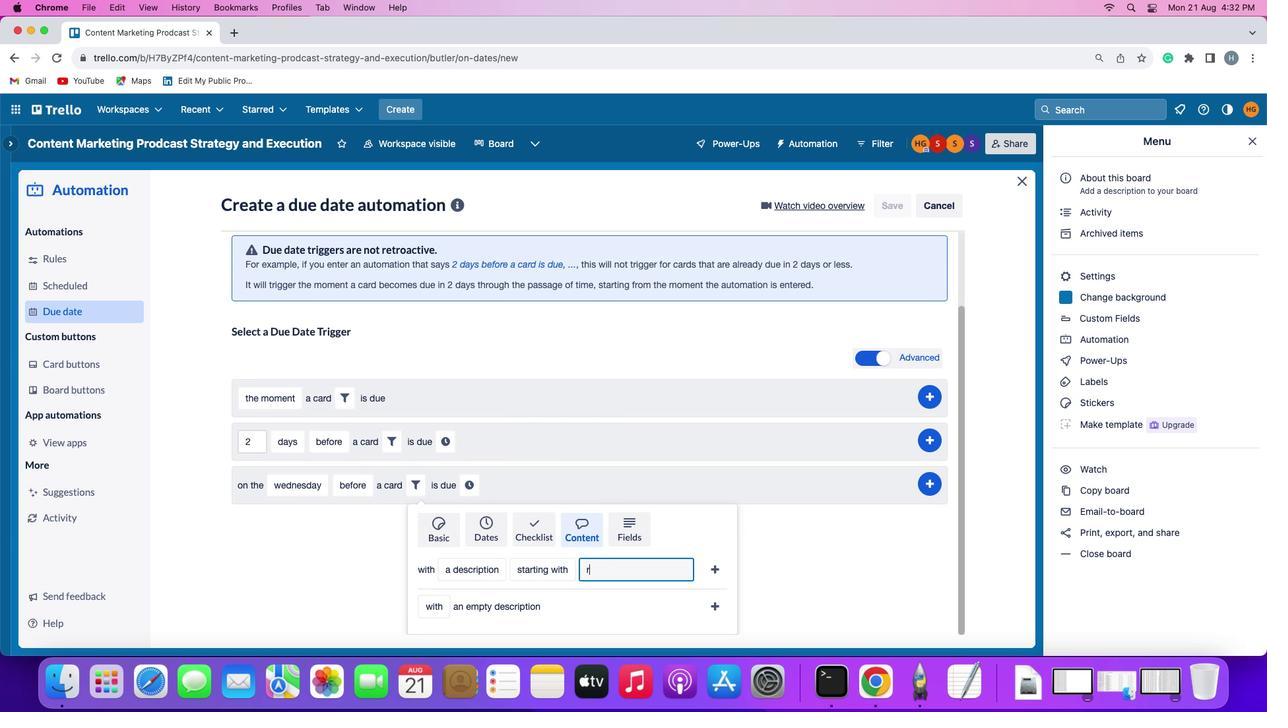 
Action: Mouse moved to (607, 572)
Screenshot: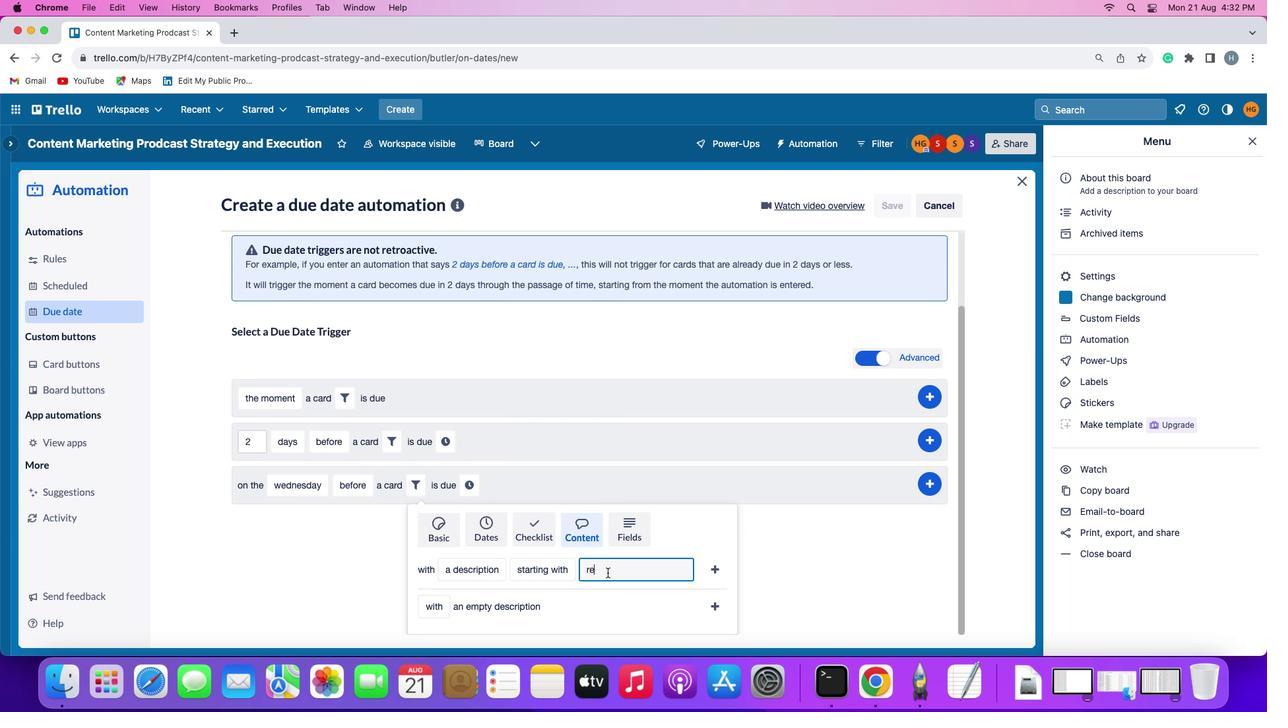 
Action: Key pressed 'e'
Screenshot: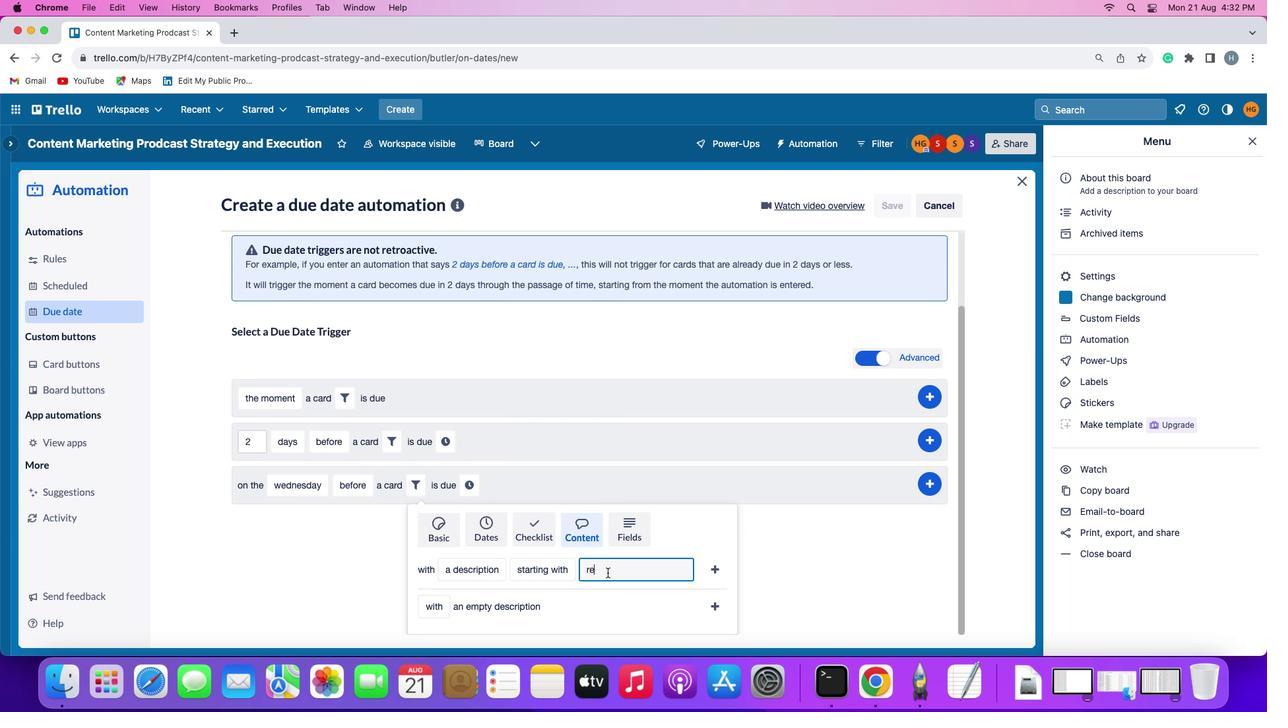 
Action: Mouse moved to (607, 573)
Screenshot: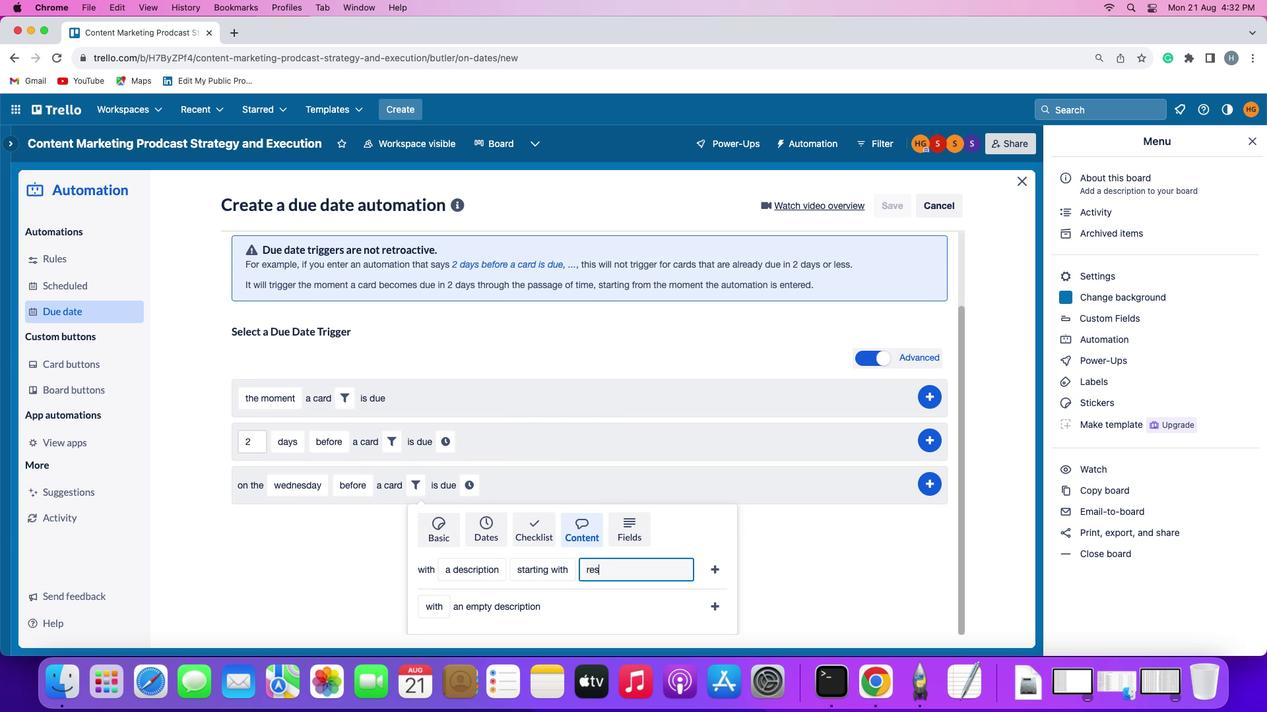 
Action: Key pressed 's'
Screenshot: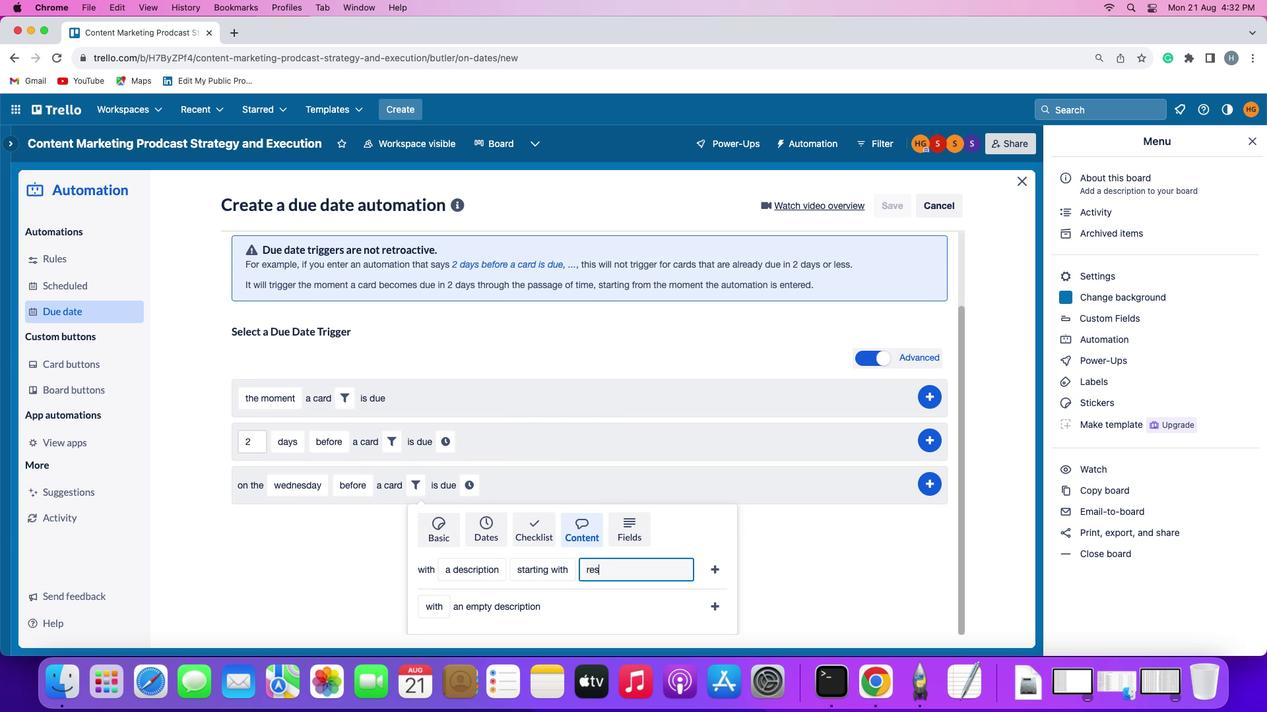 
Action: Mouse moved to (607, 573)
Screenshot: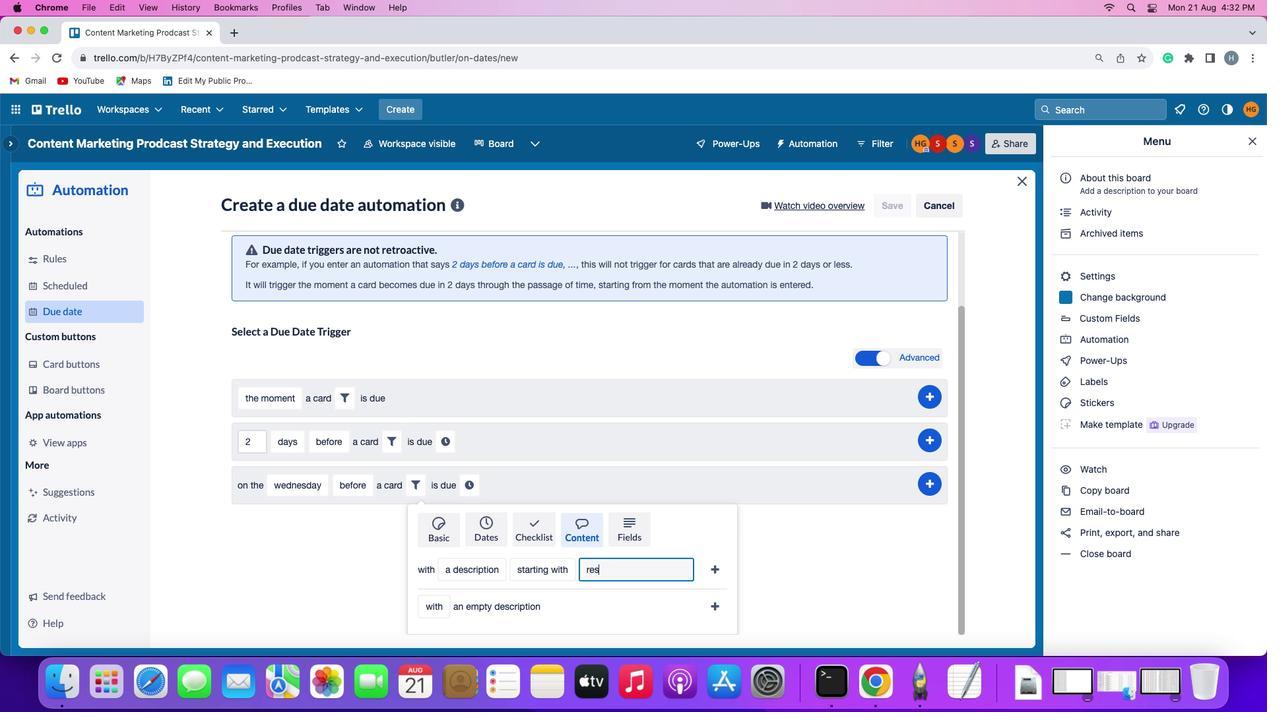 
Action: Key pressed 'u'
Screenshot: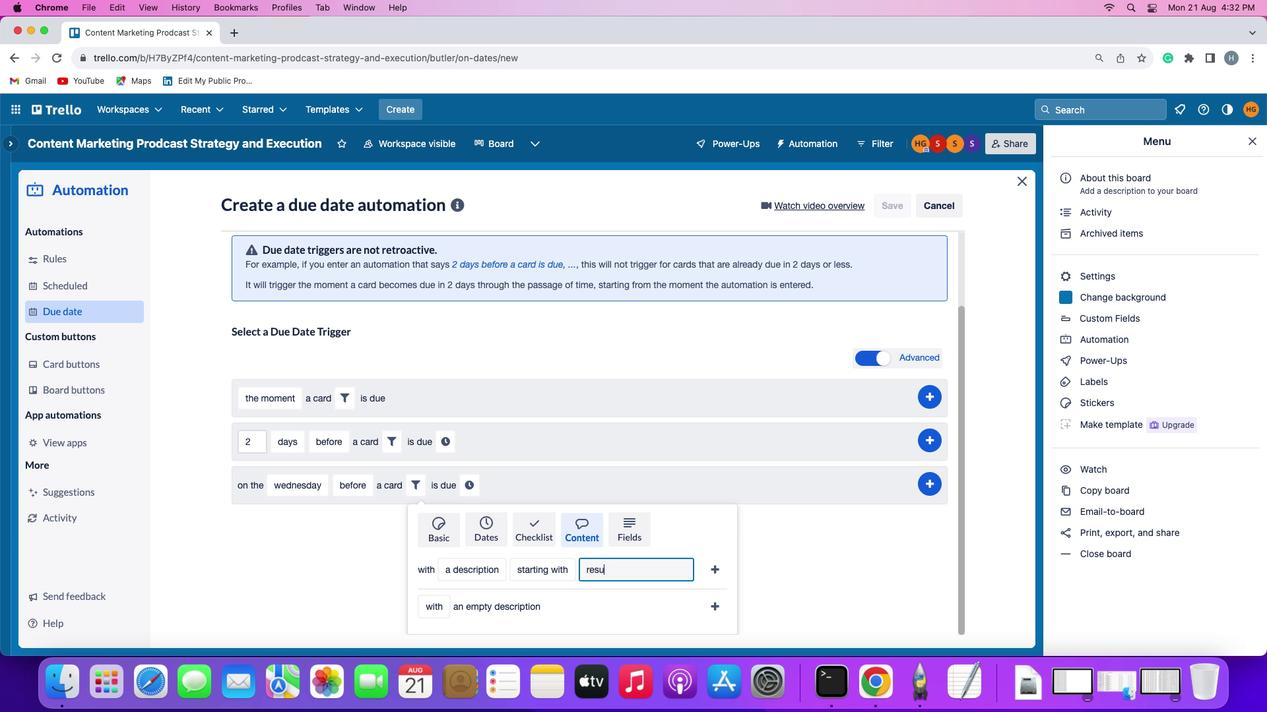 
Action: Mouse moved to (607, 574)
Screenshot: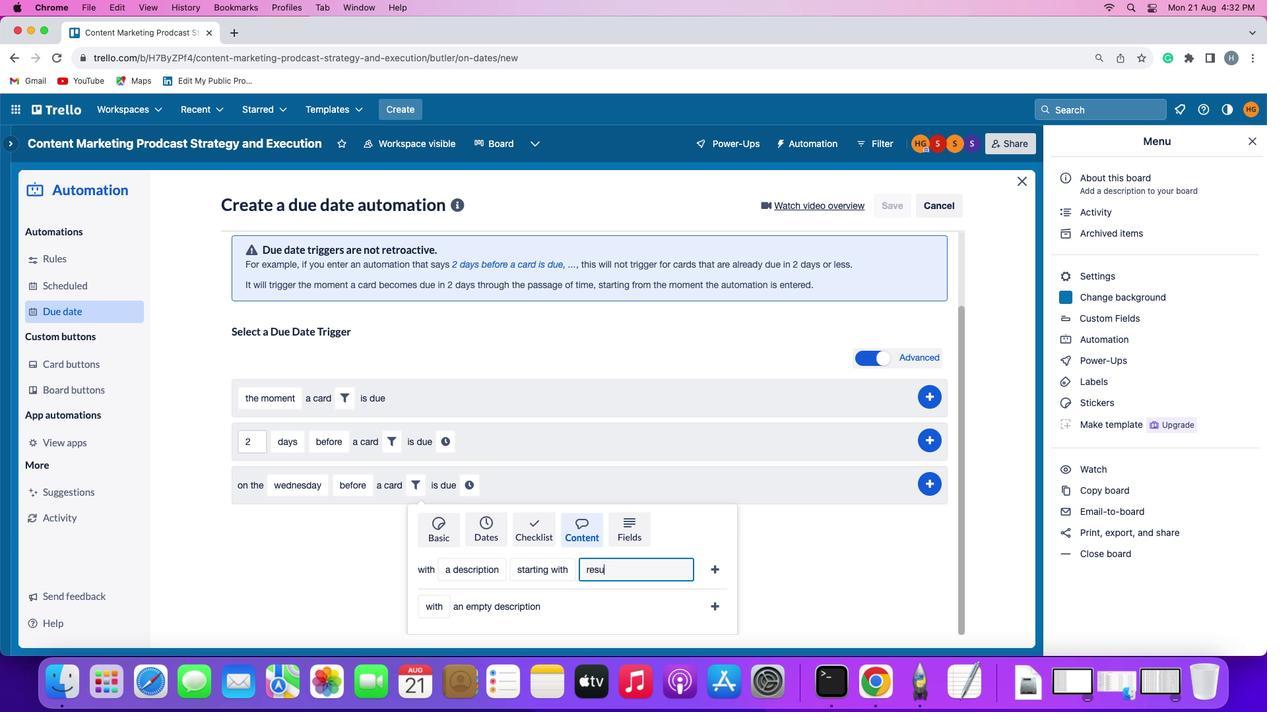 
Action: Key pressed 'm''e'
Screenshot: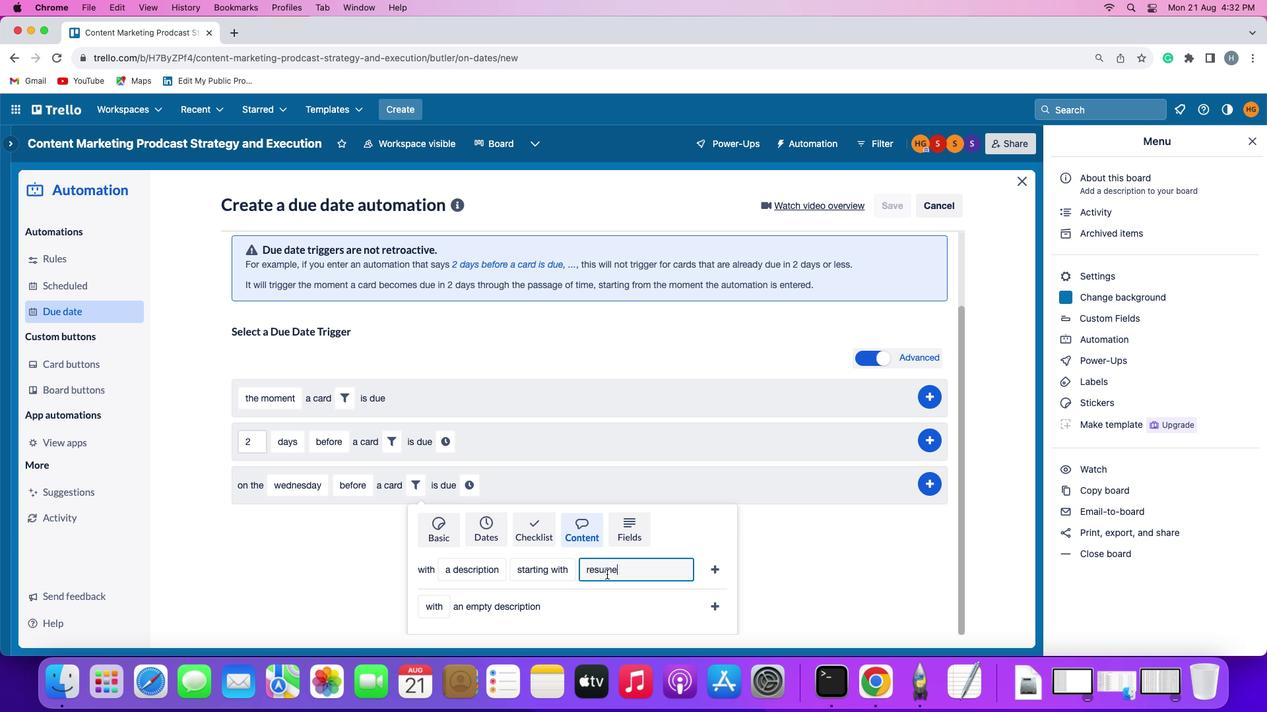
Action: Mouse moved to (714, 564)
Screenshot: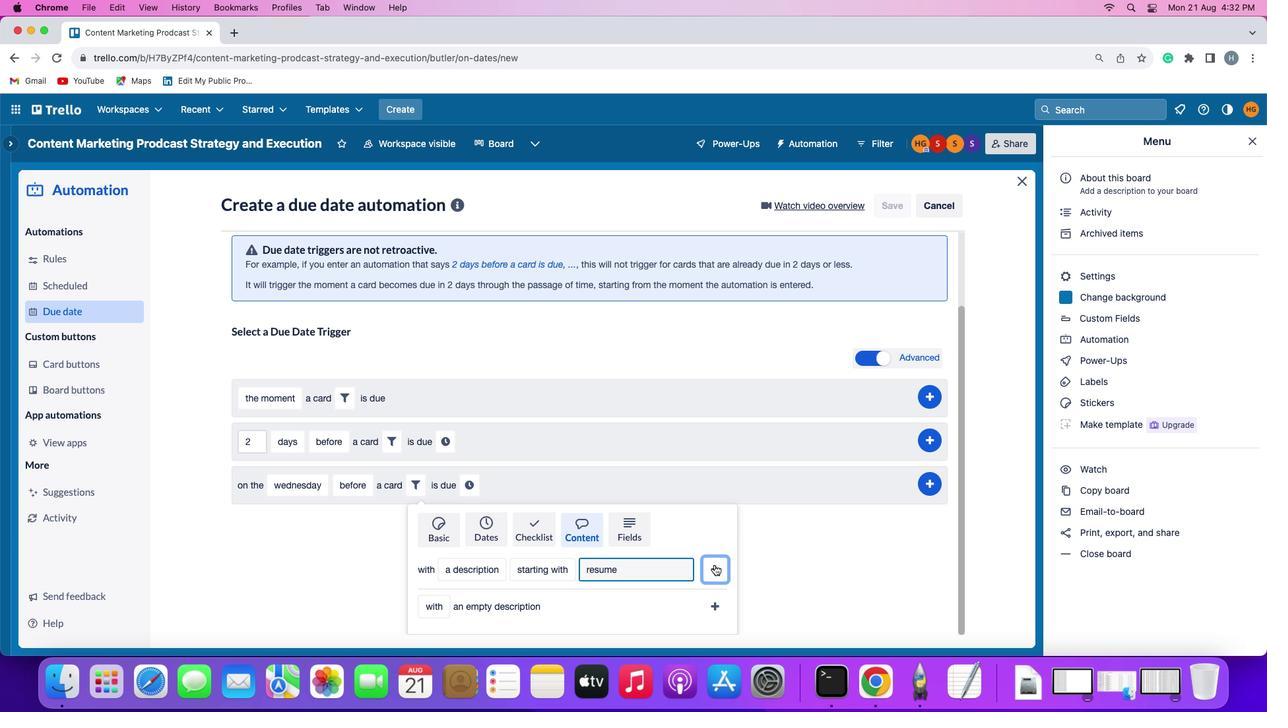 
Action: Mouse pressed left at (714, 564)
Screenshot: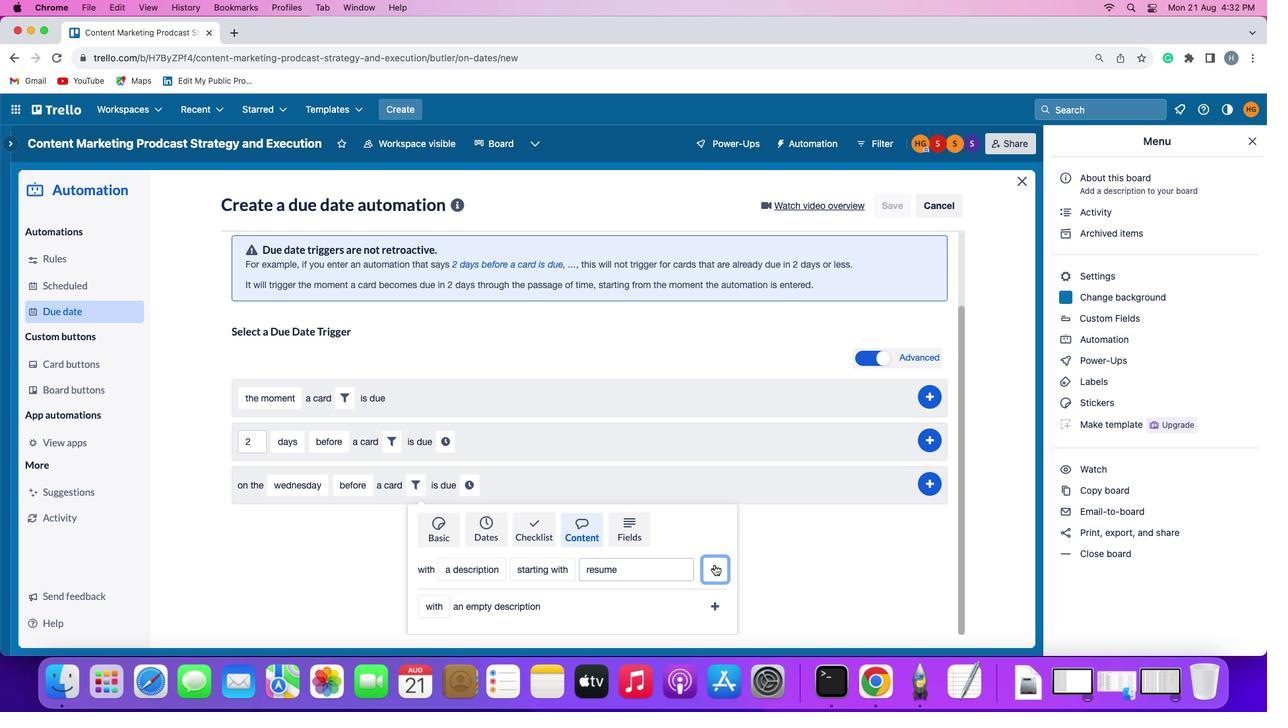 
Action: Mouse moved to (671, 571)
Screenshot: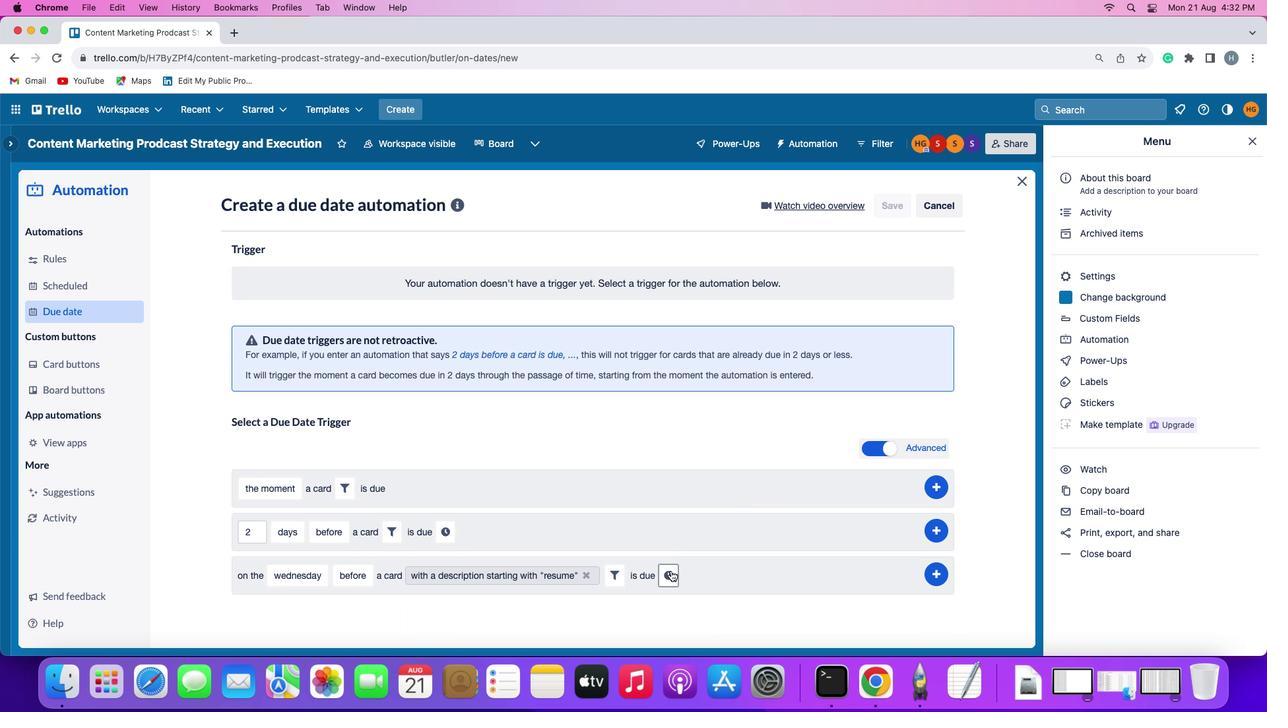 
Action: Mouse pressed left at (671, 571)
Screenshot: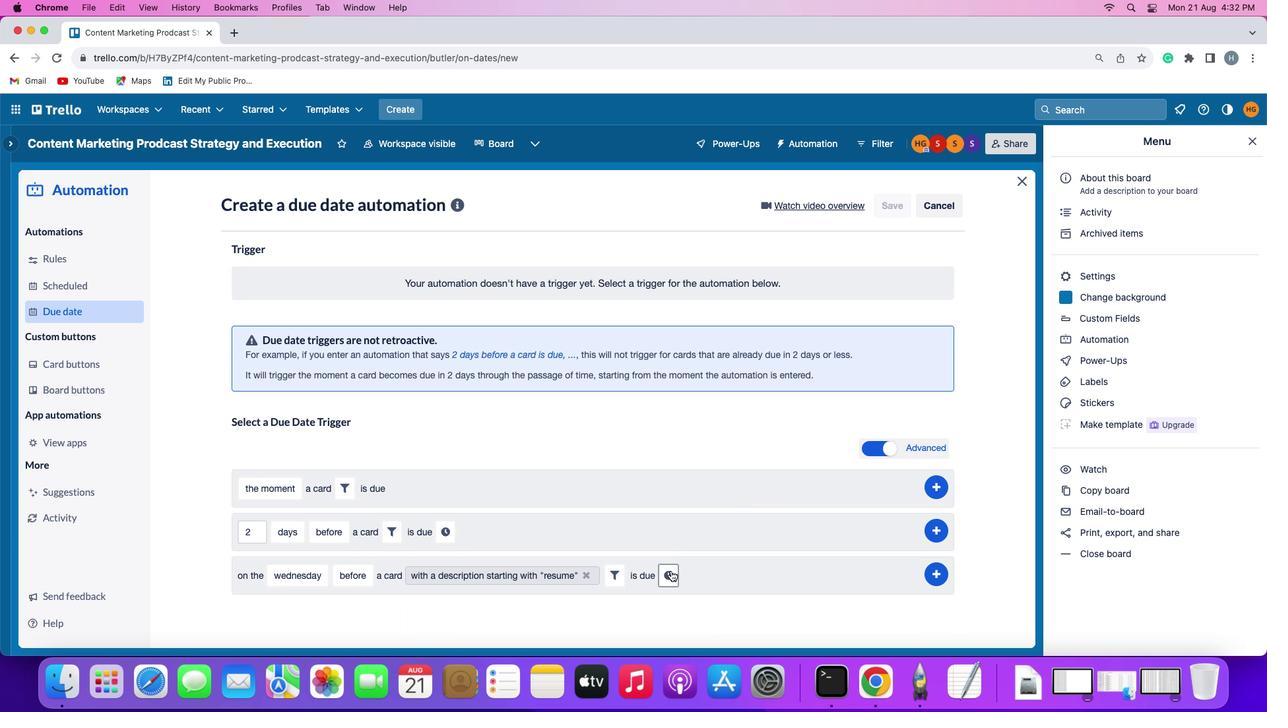 
Action: Mouse moved to (689, 576)
Screenshot: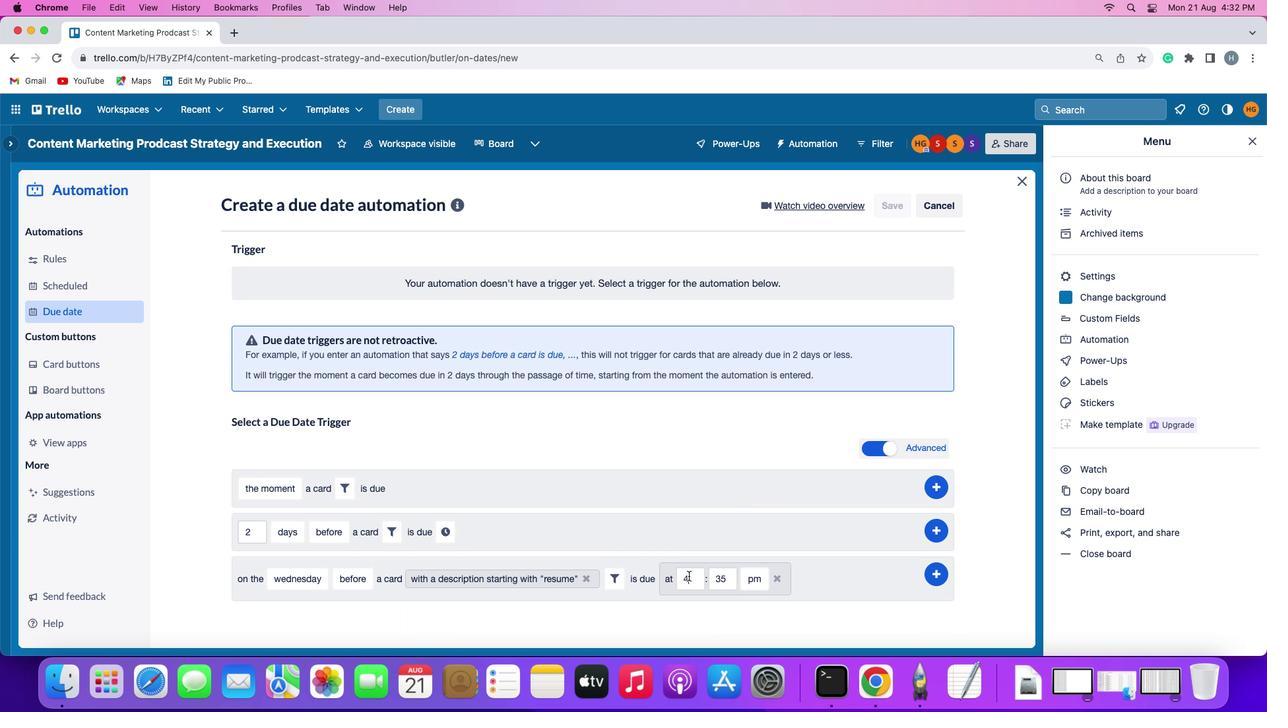 
Action: Mouse pressed left at (689, 576)
Screenshot: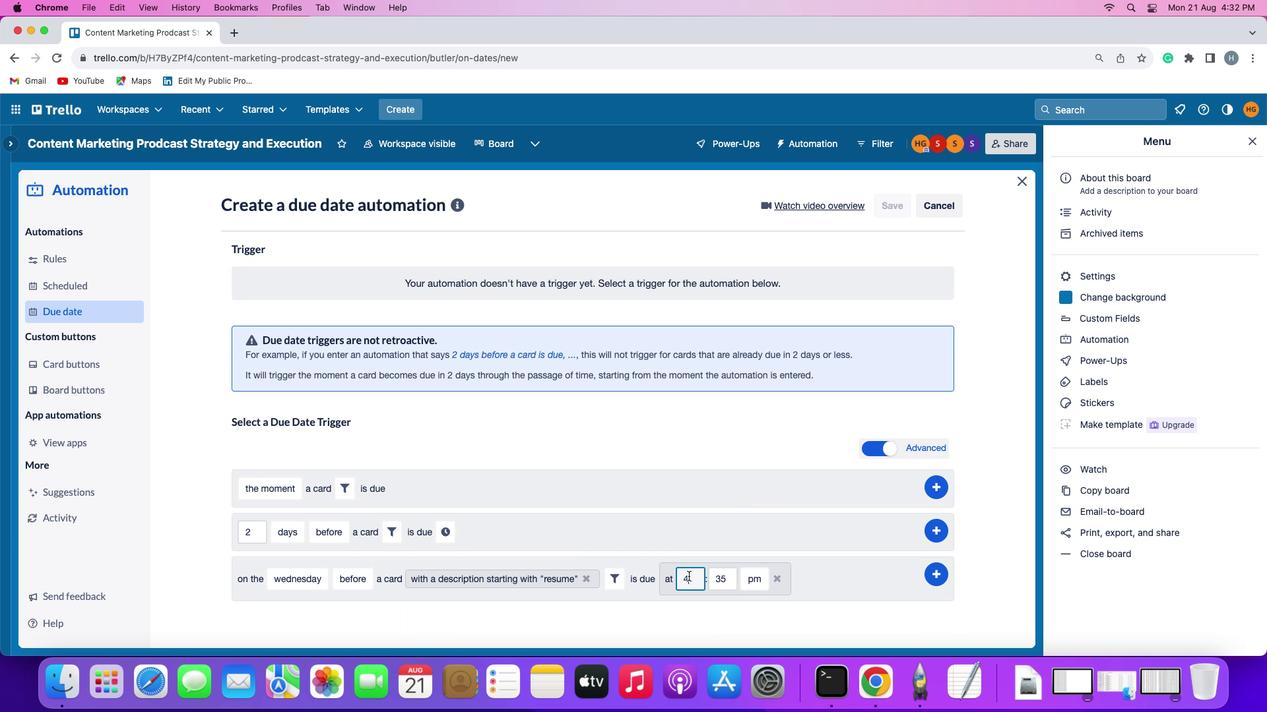 
Action: Mouse moved to (689, 575)
Screenshot: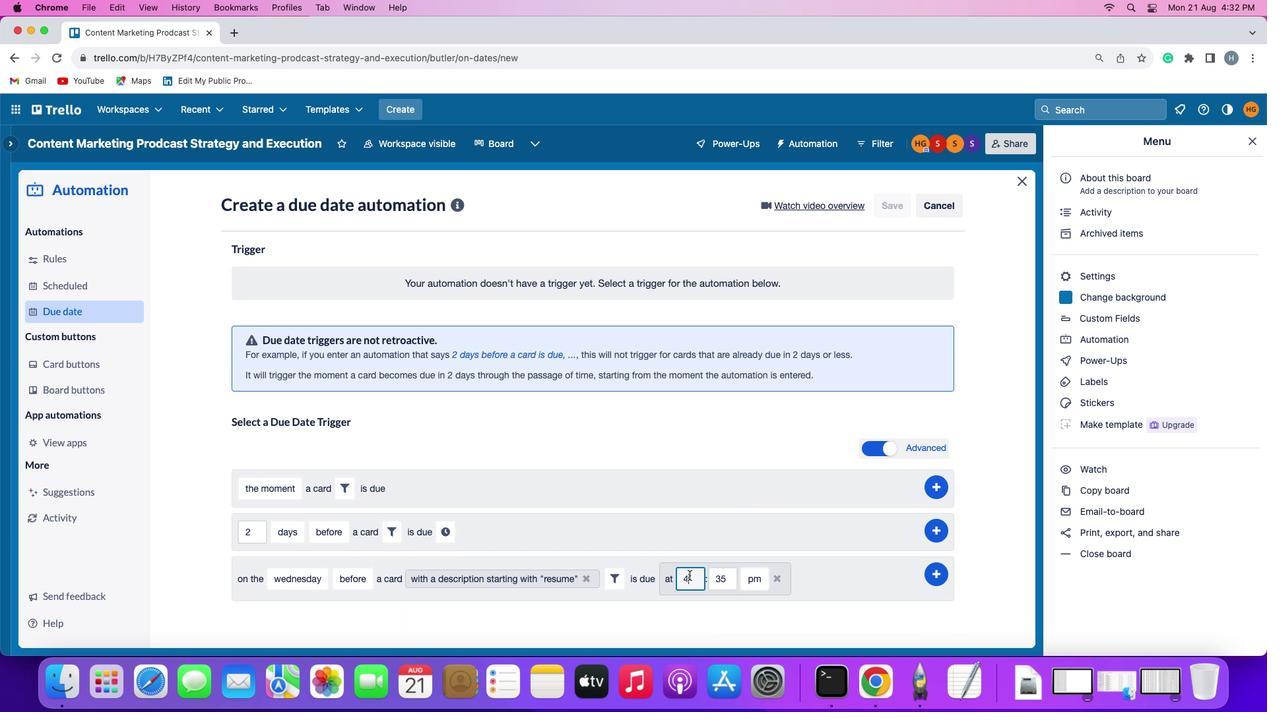 
Action: Key pressed Key.backspace'1''1'
Screenshot: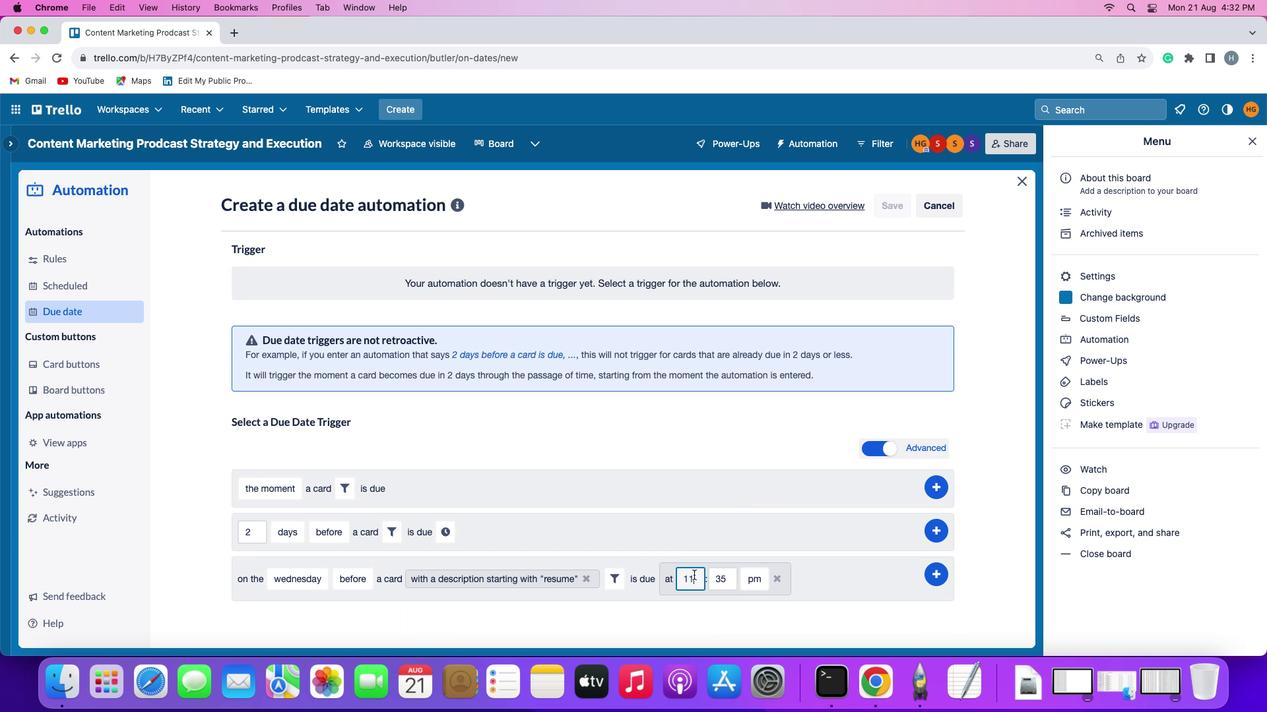 
Action: Mouse moved to (727, 578)
Screenshot: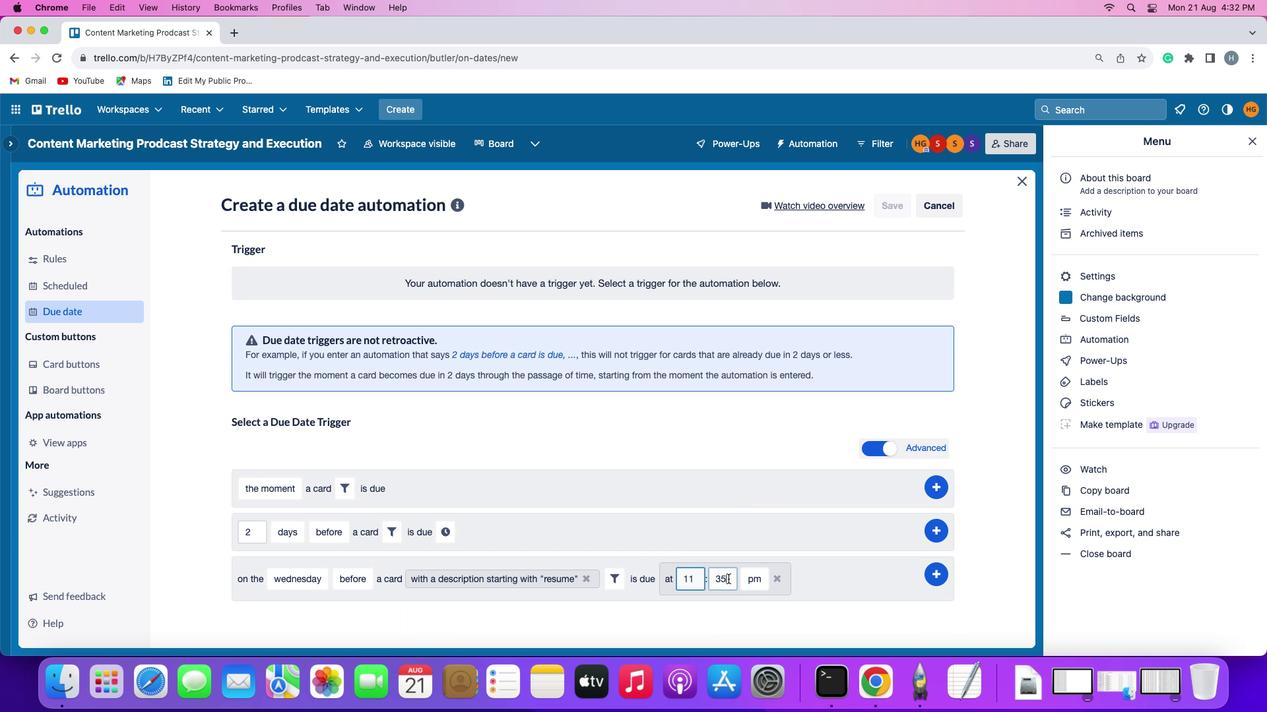 
Action: Mouse pressed left at (727, 578)
Screenshot: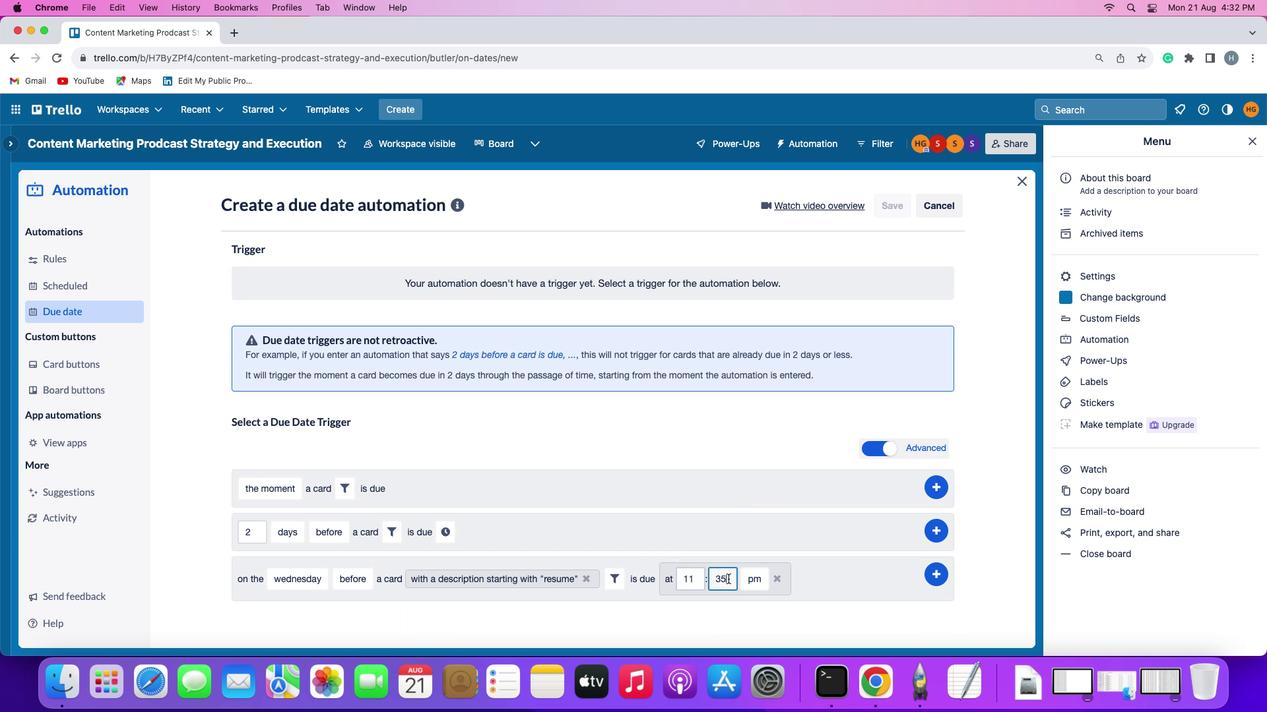 
Action: Key pressed Key.backspaceKey.backspace'0''0'
Screenshot: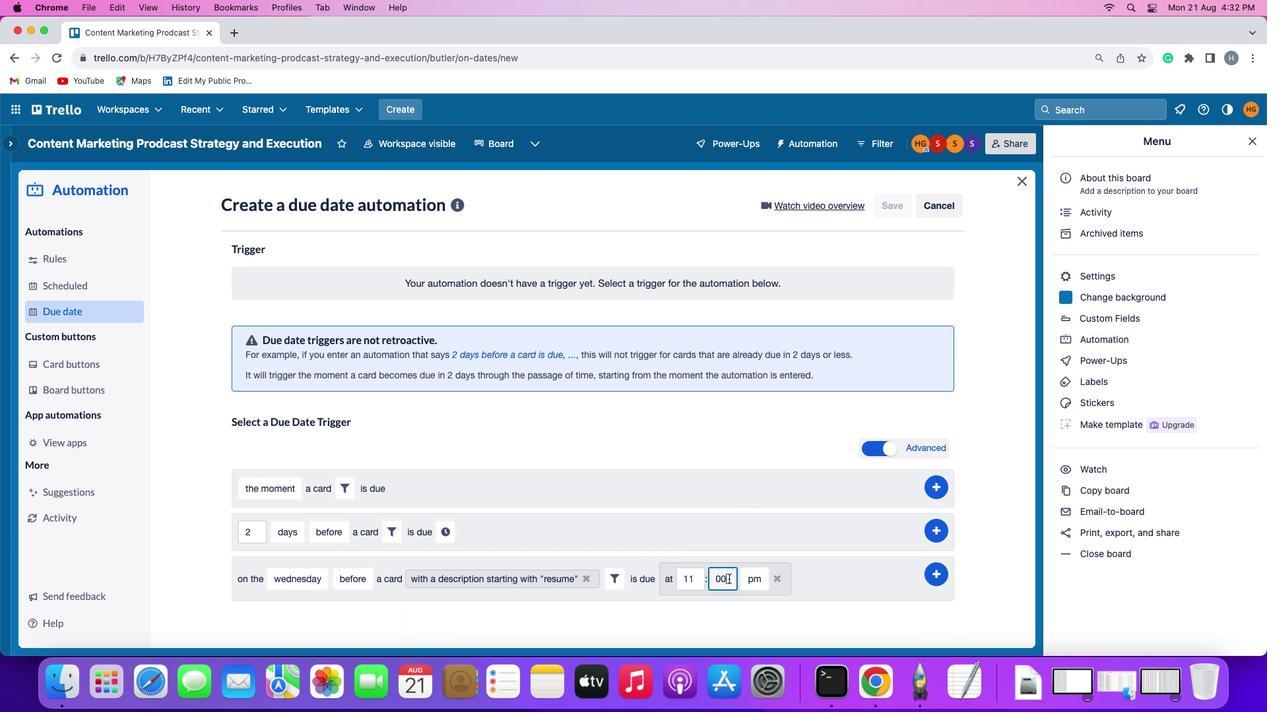 
Action: Mouse moved to (743, 578)
Screenshot: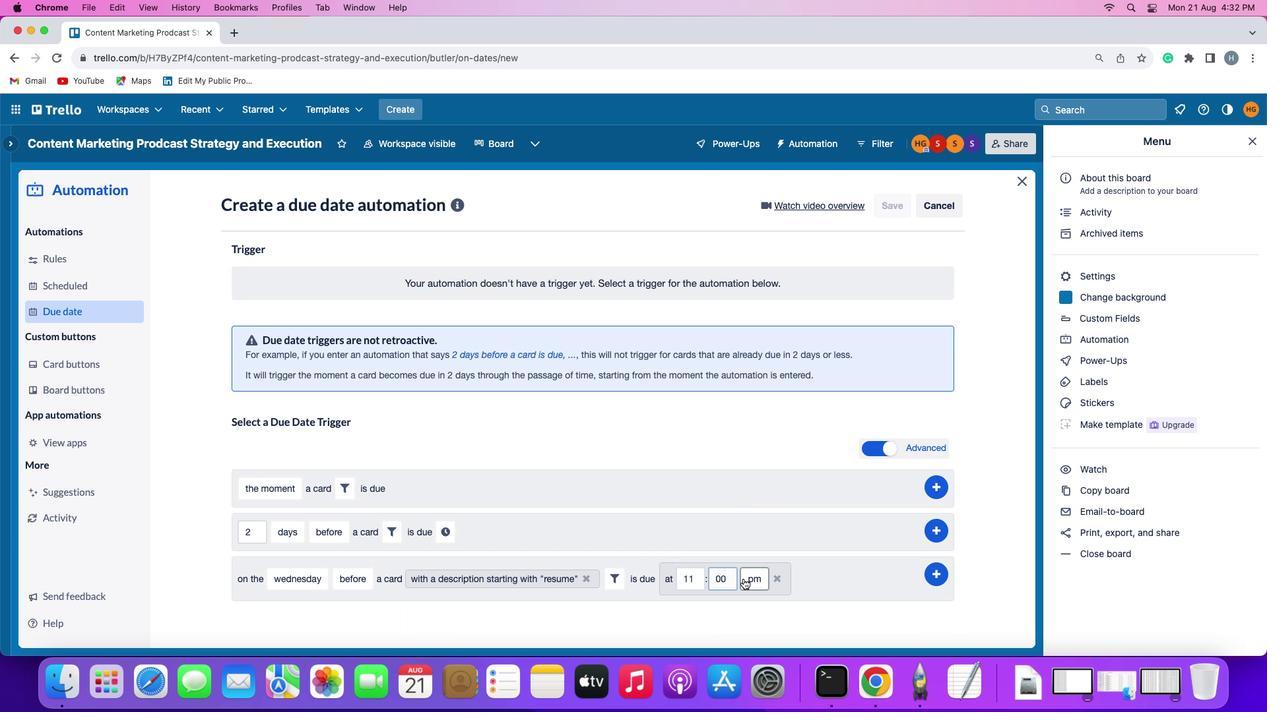 
Action: Mouse pressed left at (743, 578)
Screenshot: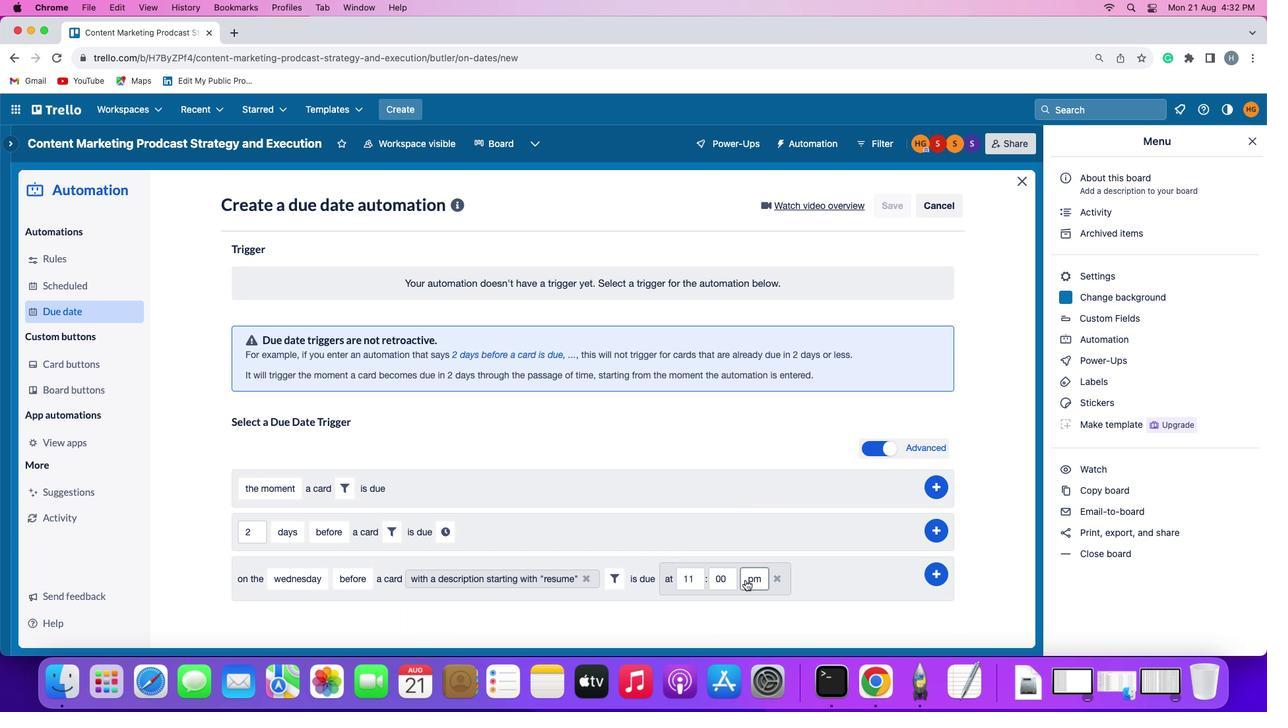 
Action: Mouse moved to (750, 601)
Screenshot: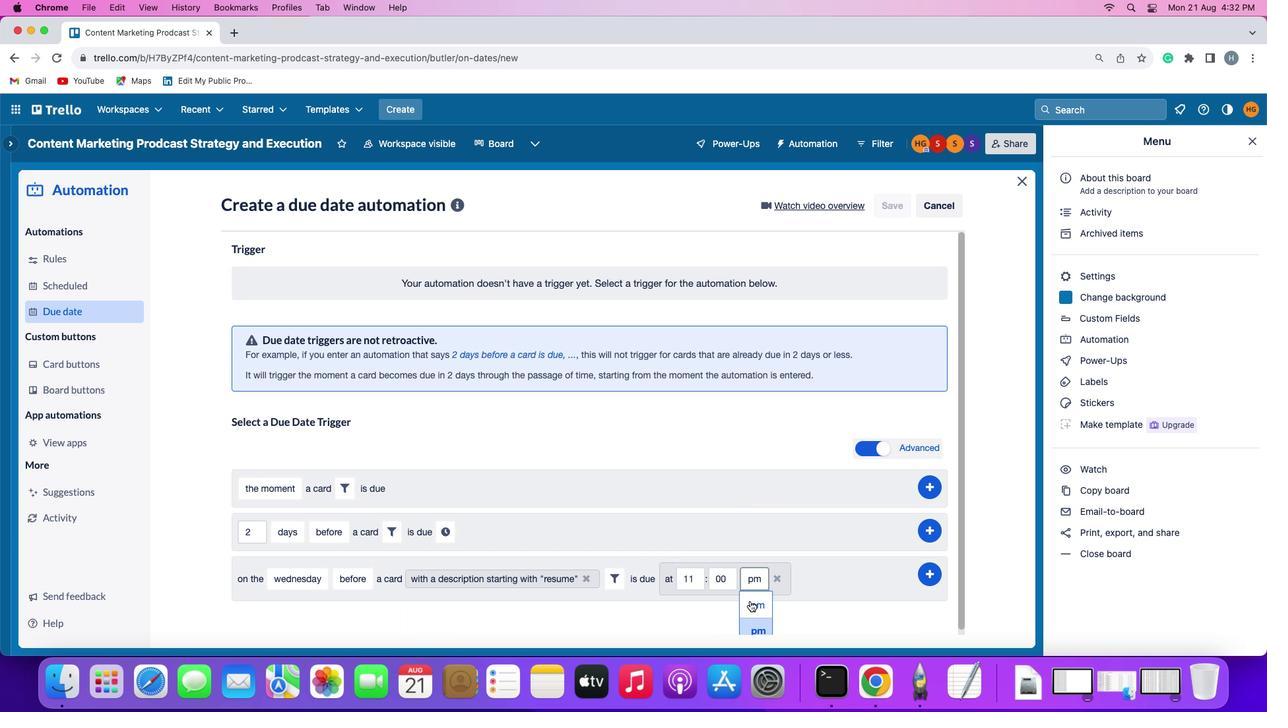 
Action: Mouse pressed left at (750, 601)
Screenshot: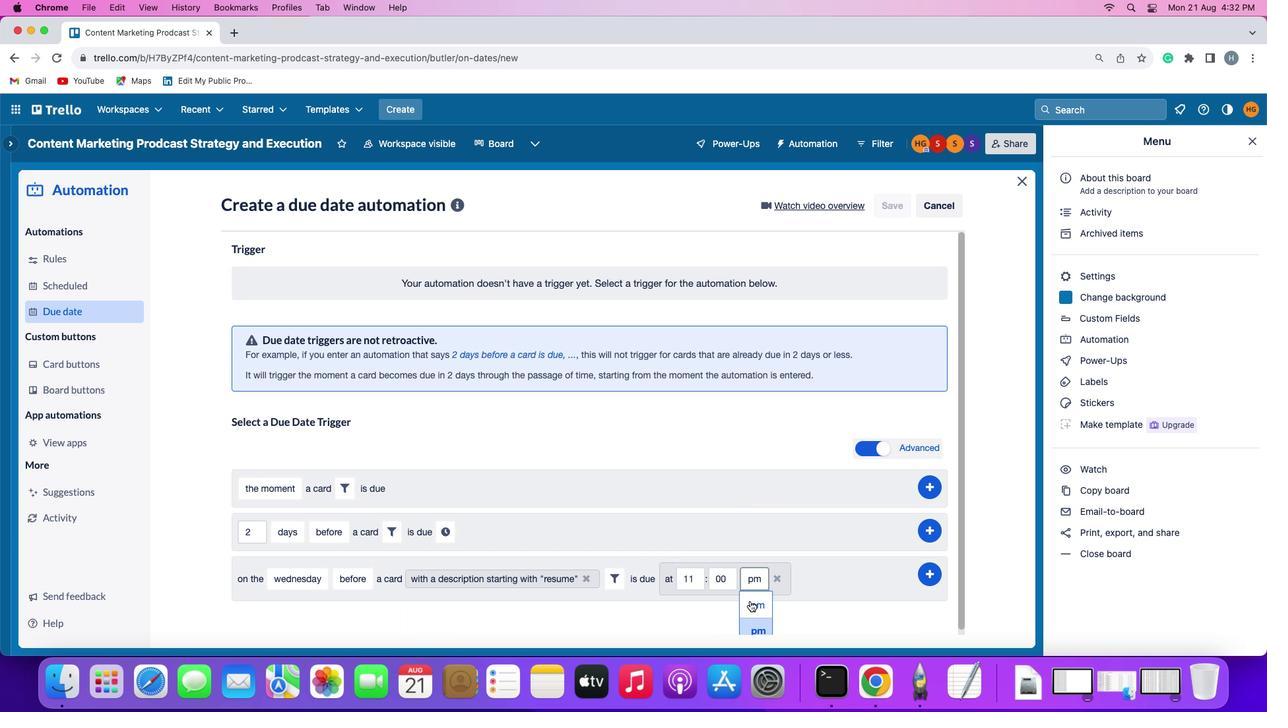 
Action: Mouse moved to (935, 574)
Screenshot: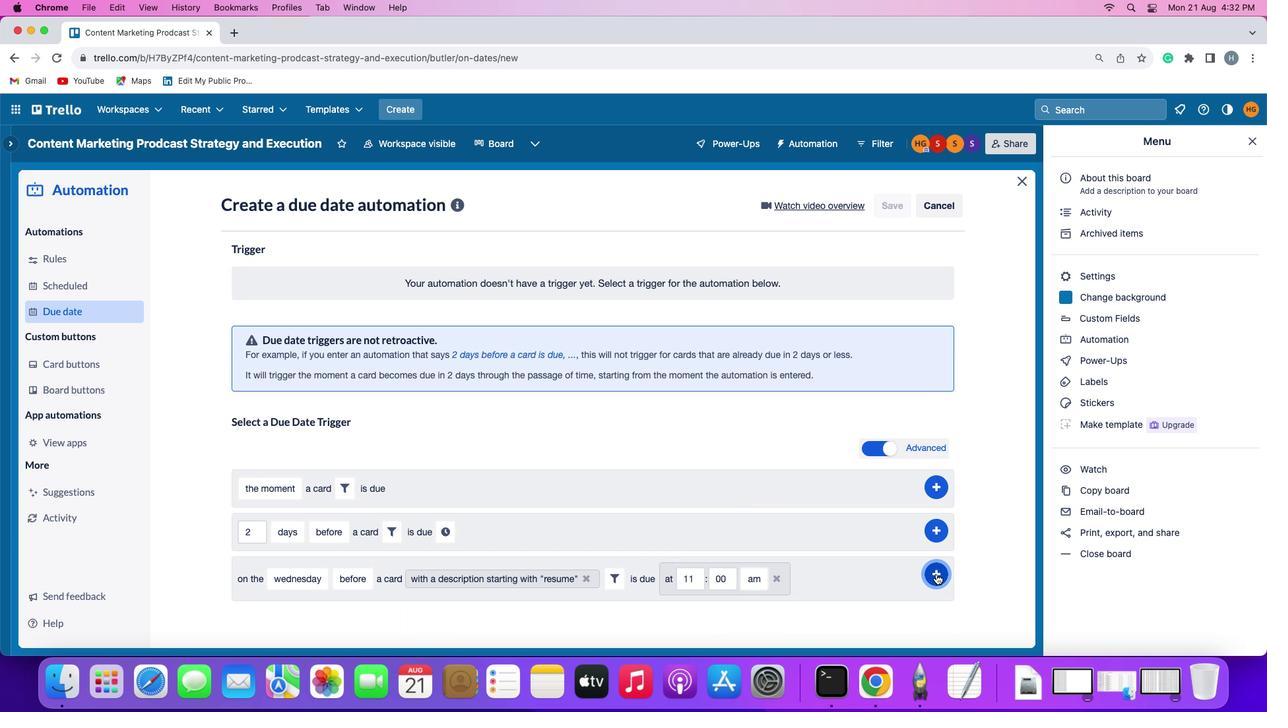 
Action: Mouse pressed left at (935, 574)
Screenshot: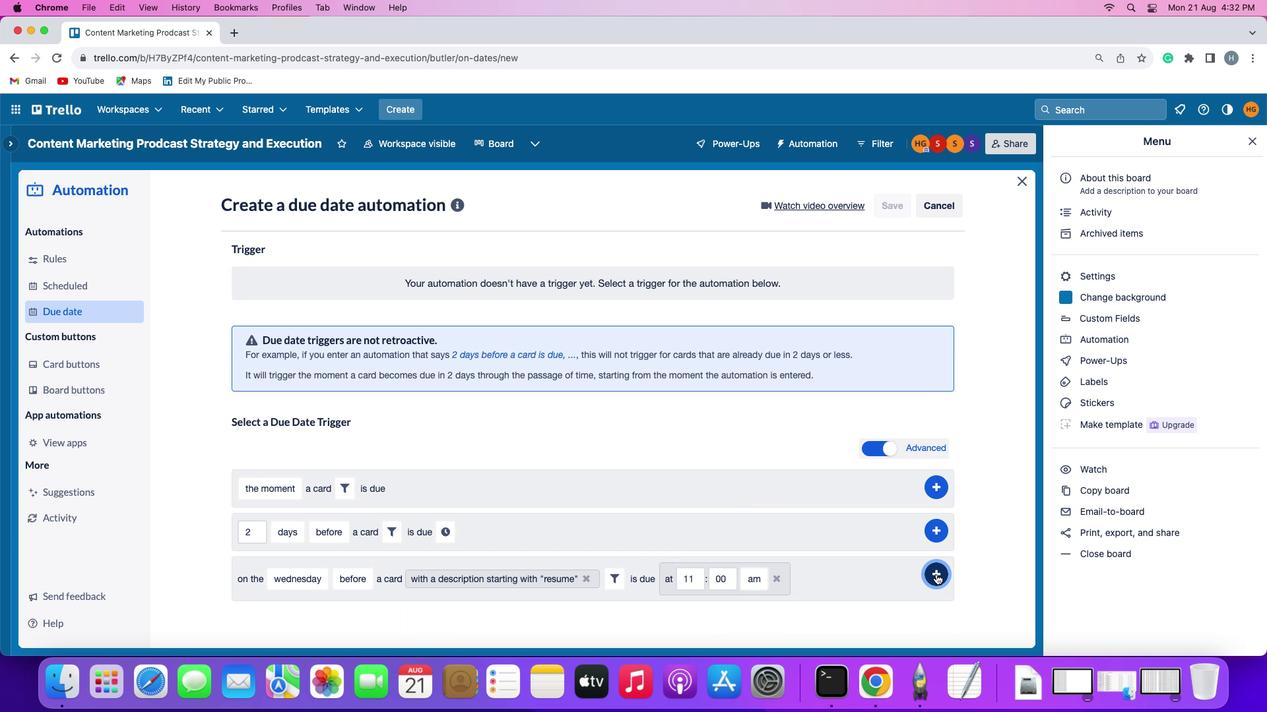 
Action: Mouse moved to (984, 489)
Screenshot: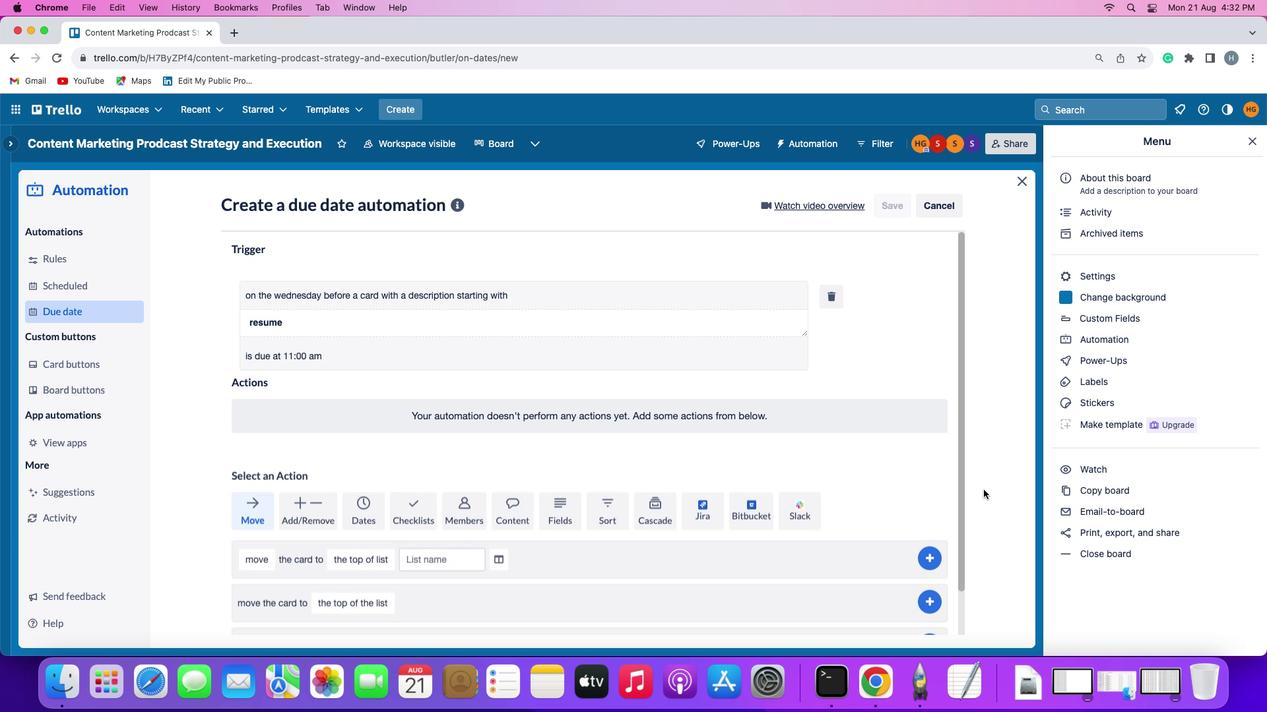 
